 Task: Create a due date automation trigger when advanced on, on the monday of the week a card is due add dates starting in more than 1 working days at 11:00 AM.
Action: Mouse moved to (812, 232)
Screenshot: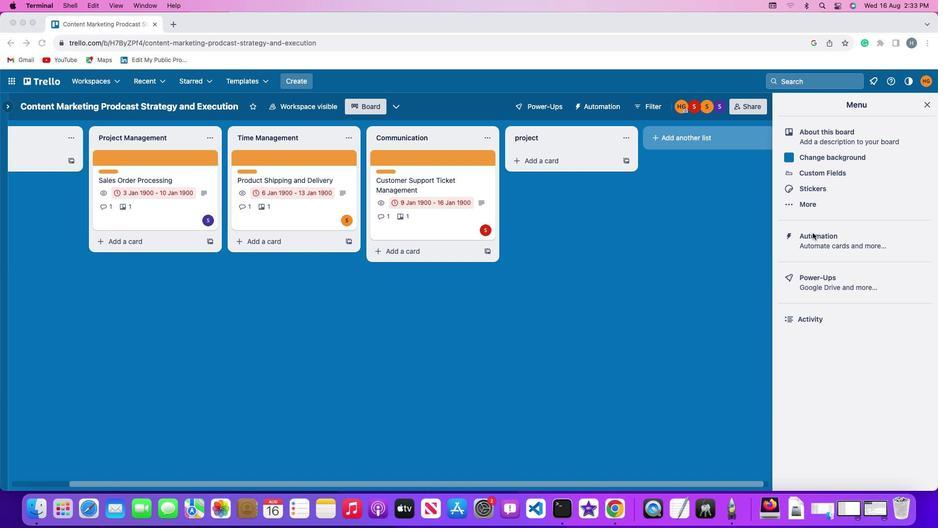 
Action: Mouse pressed left at (812, 232)
Screenshot: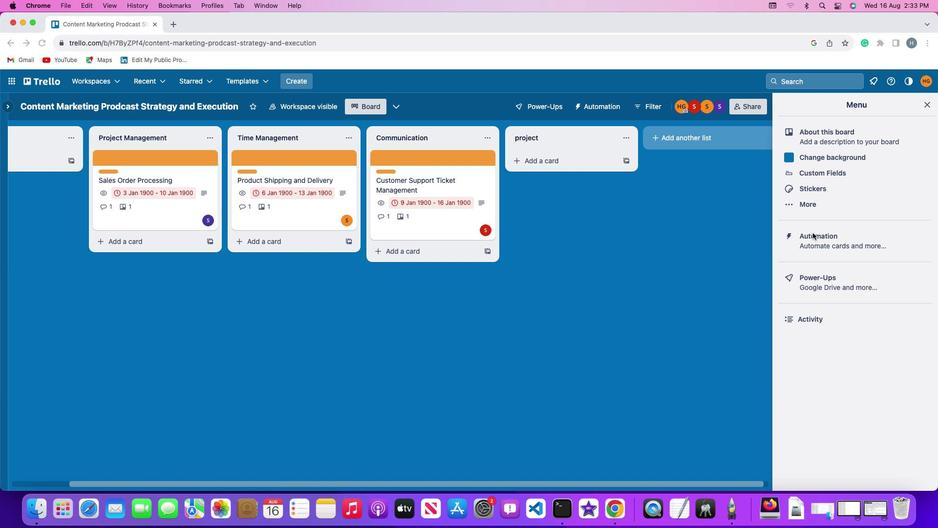 
Action: Mouse pressed left at (812, 232)
Screenshot: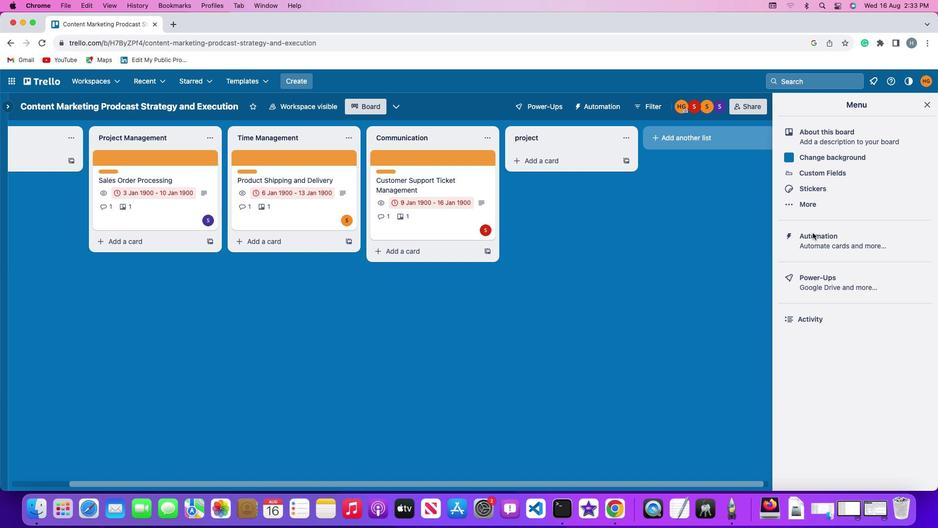 
Action: Mouse moved to (68, 229)
Screenshot: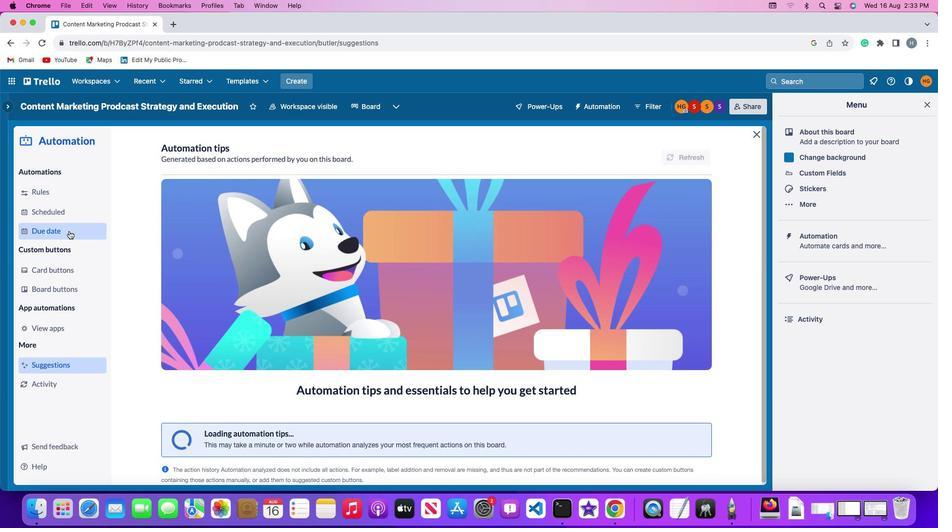 
Action: Mouse pressed left at (68, 229)
Screenshot: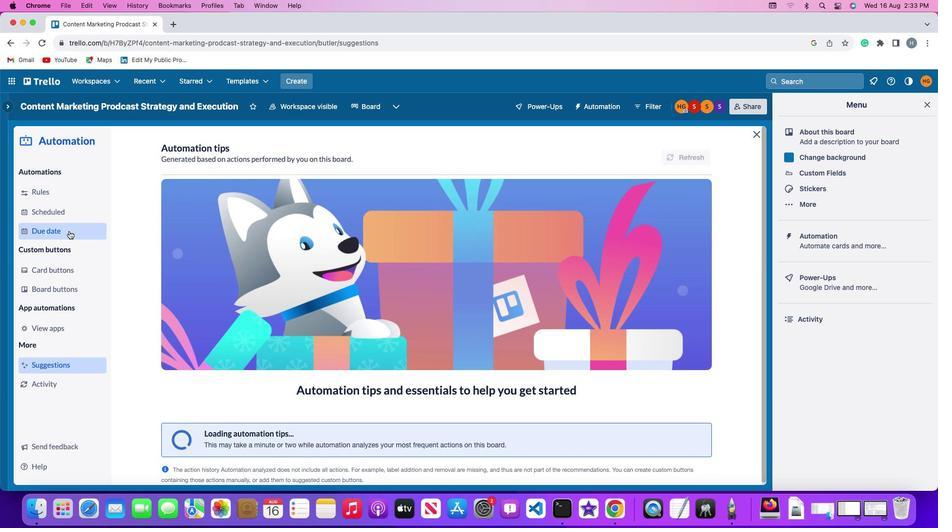
Action: Mouse moved to (648, 149)
Screenshot: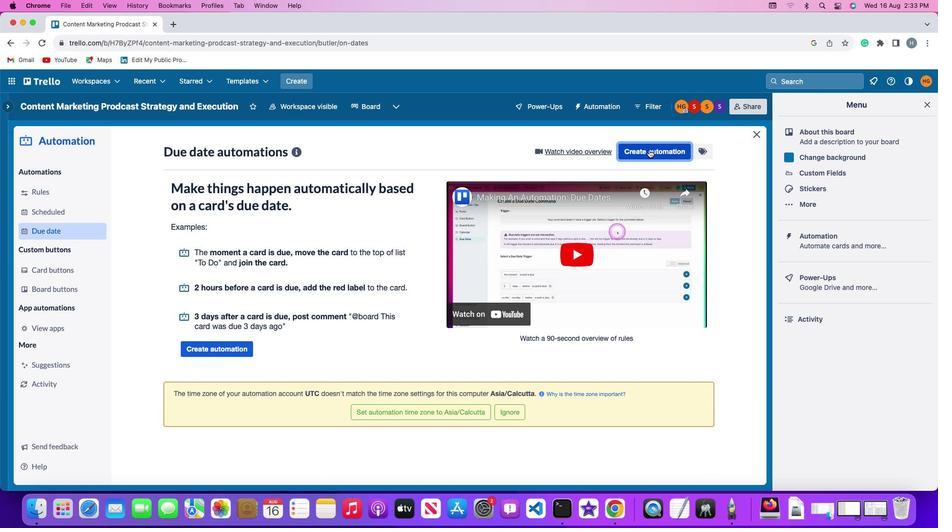 
Action: Mouse pressed left at (648, 149)
Screenshot: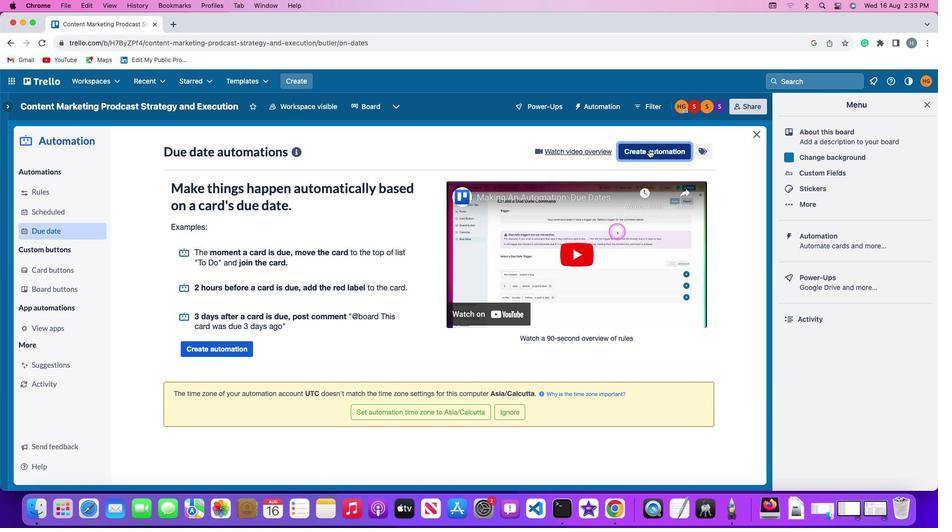 
Action: Mouse moved to (191, 244)
Screenshot: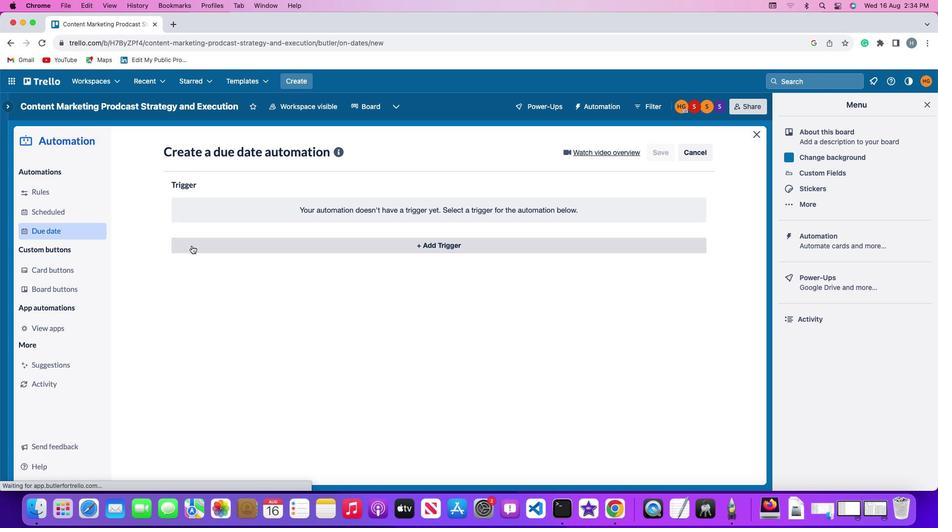 
Action: Mouse pressed left at (191, 244)
Screenshot: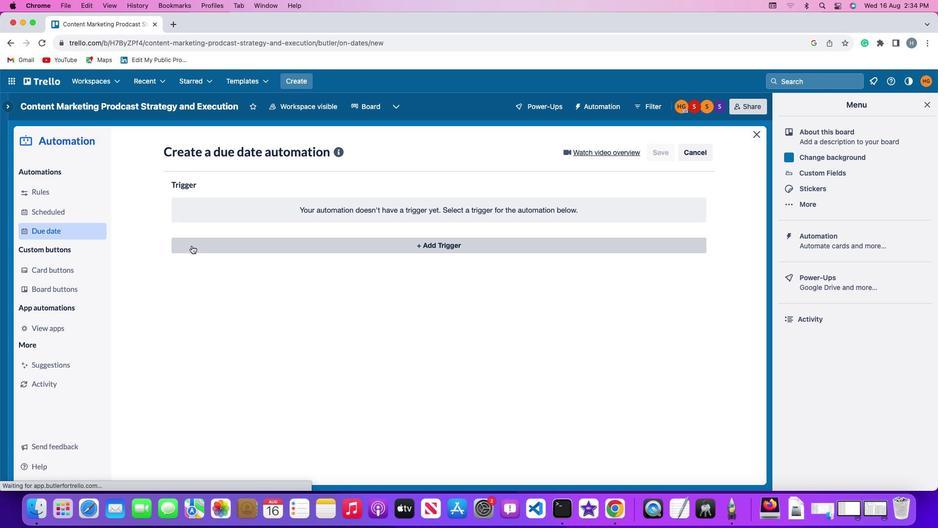 
Action: Mouse moved to (208, 428)
Screenshot: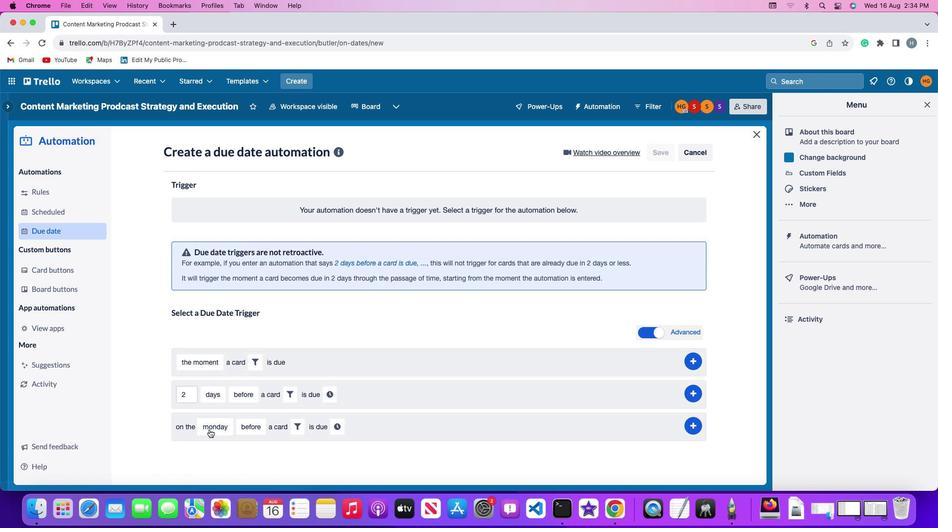 
Action: Mouse pressed left at (208, 428)
Screenshot: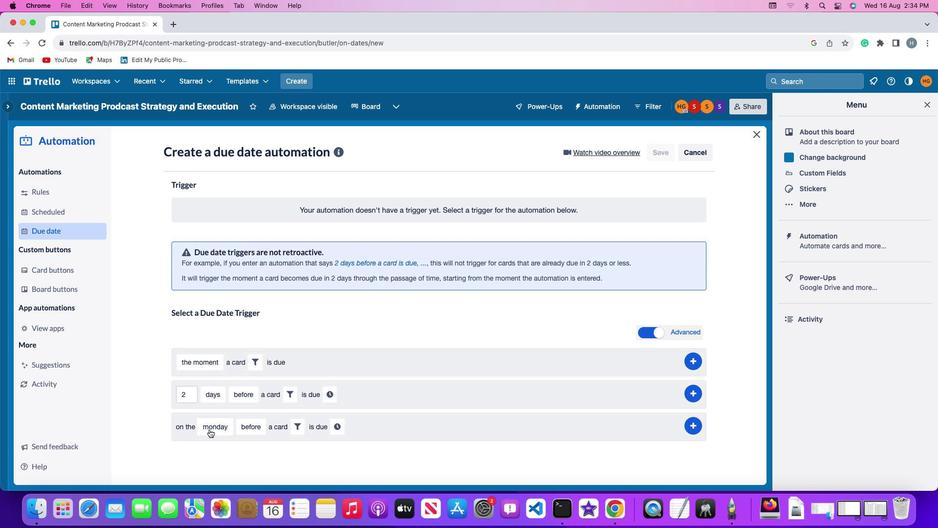 
Action: Mouse moved to (218, 291)
Screenshot: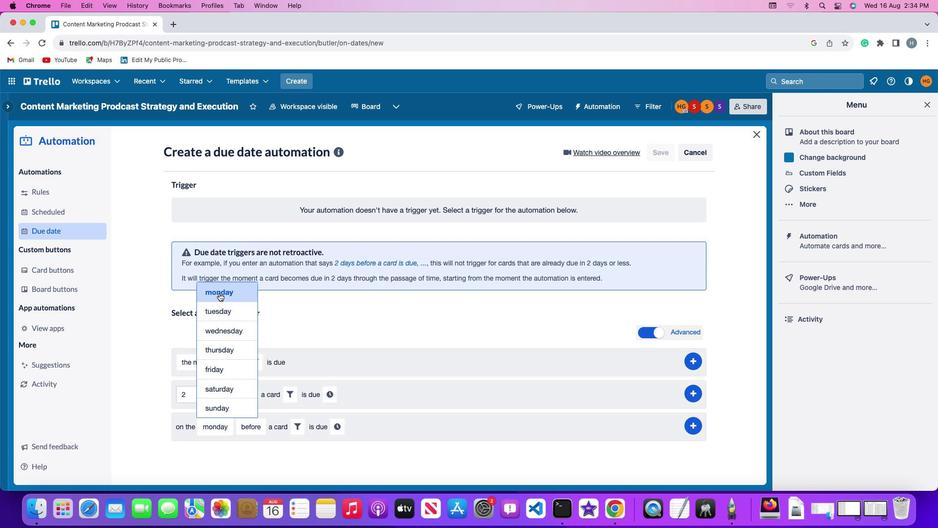 
Action: Mouse pressed left at (218, 291)
Screenshot: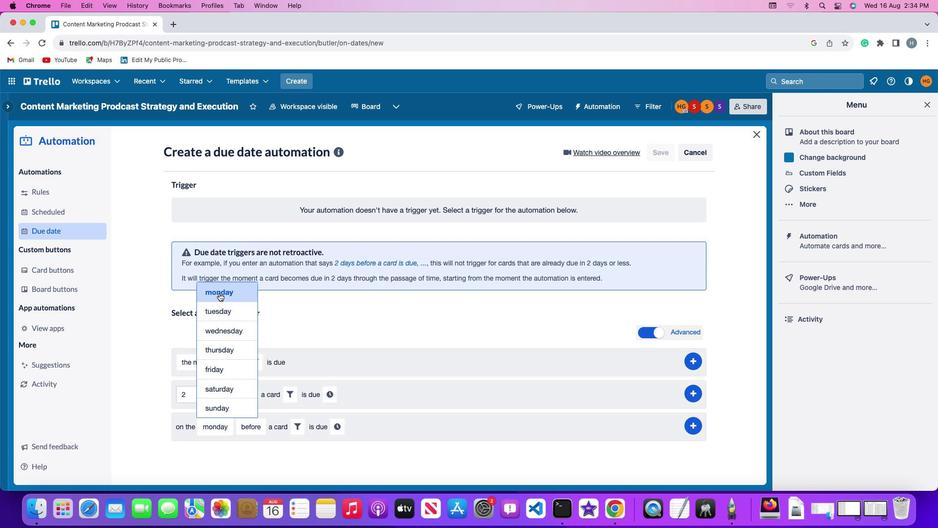 
Action: Mouse moved to (252, 427)
Screenshot: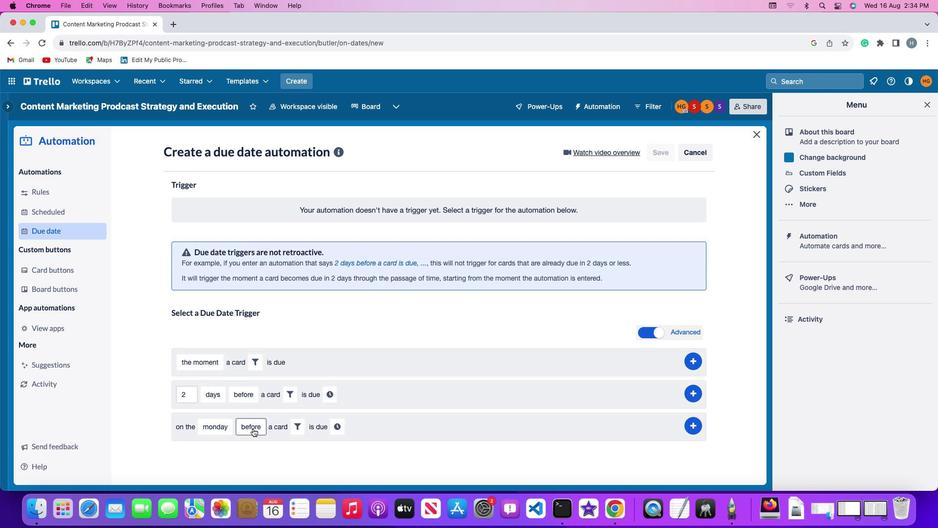 
Action: Mouse pressed left at (252, 427)
Screenshot: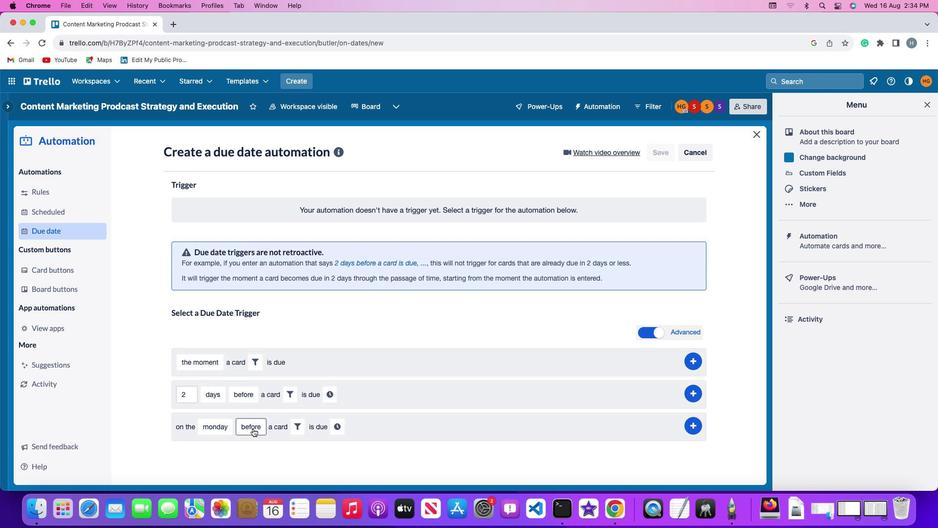 
Action: Mouse moved to (259, 388)
Screenshot: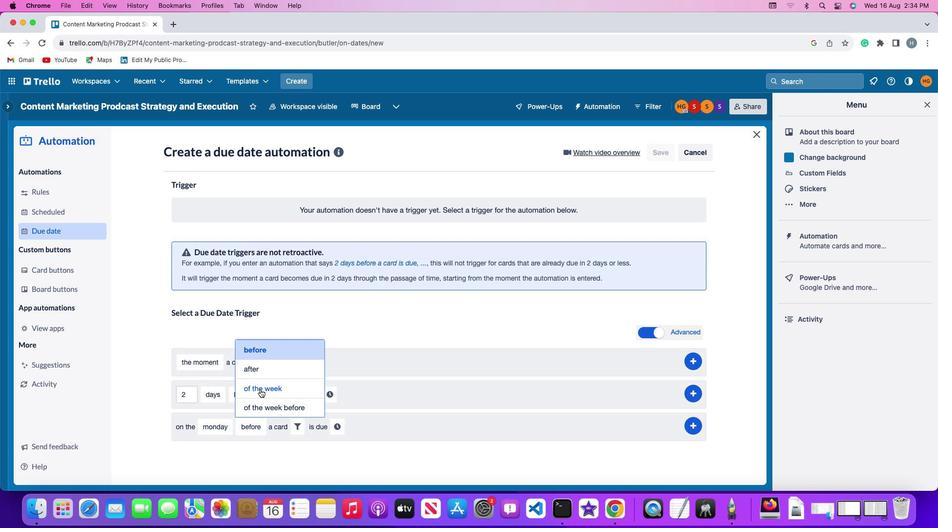 
Action: Mouse pressed left at (259, 388)
Screenshot: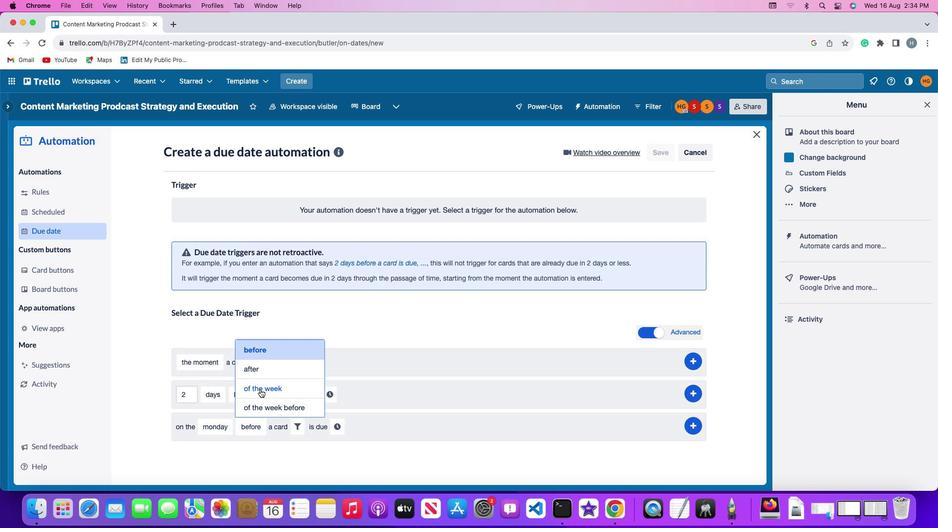 
Action: Mouse moved to (309, 423)
Screenshot: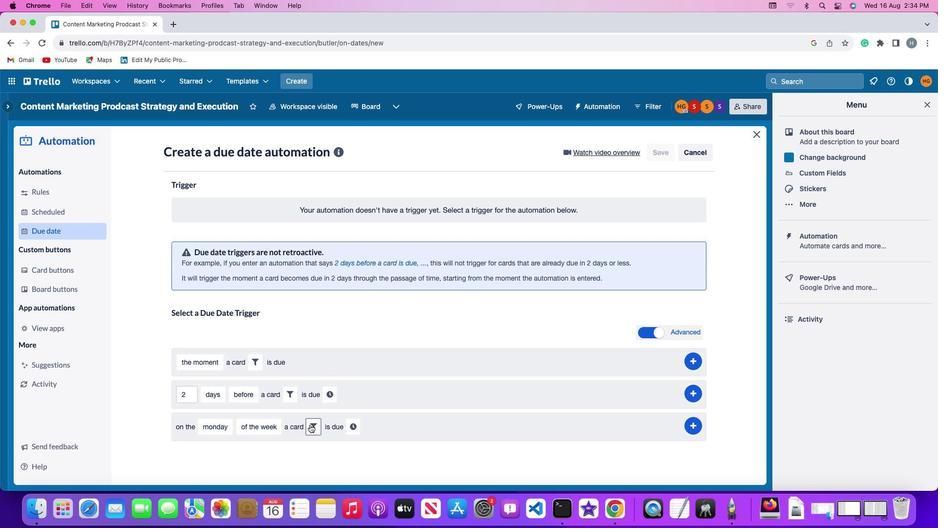 
Action: Mouse pressed left at (309, 423)
Screenshot: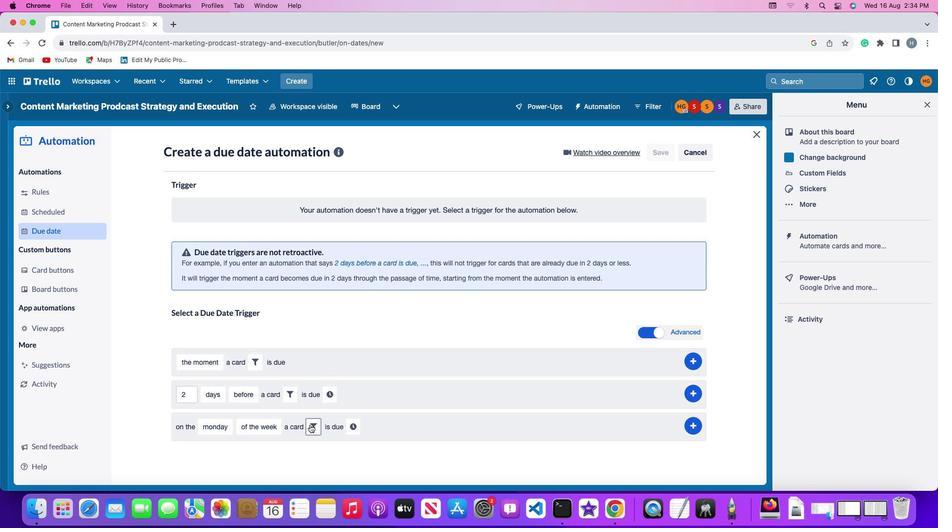 
Action: Mouse moved to (359, 461)
Screenshot: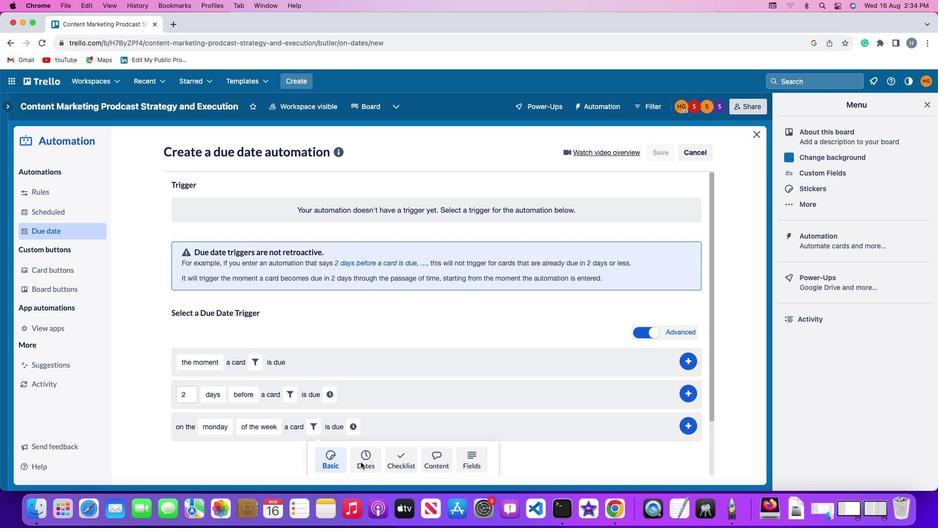 
Action: Mouse pressed left at (359, 461)
Screenshot: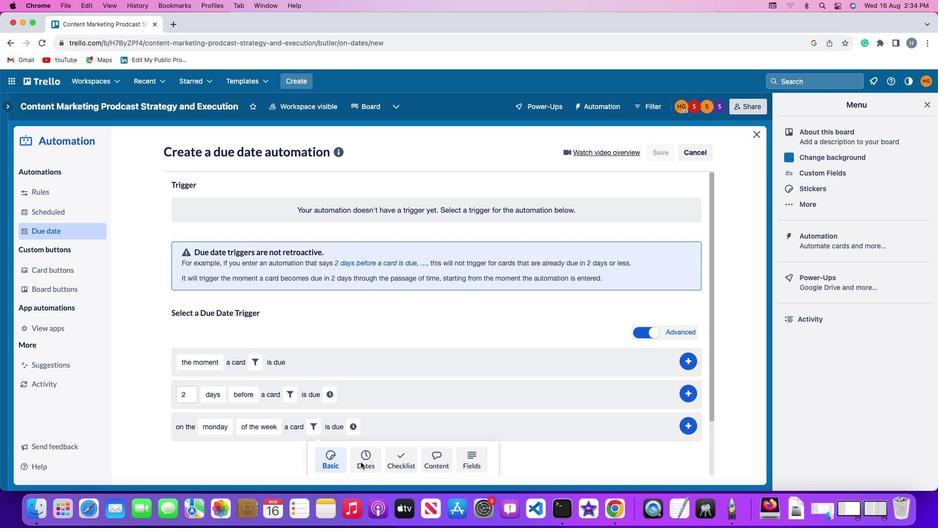 
Action: Mouse moved to (269, 452)
Screenshot: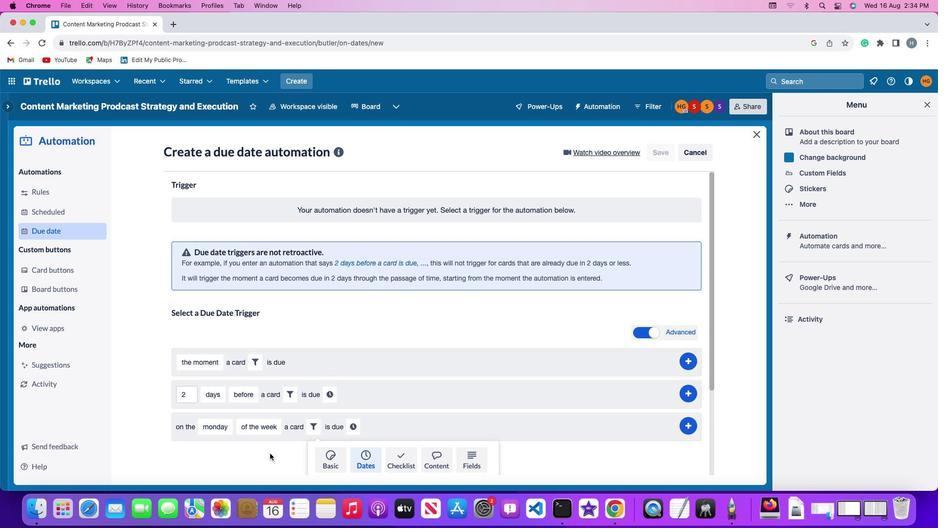 
Action: Mouse scrolled (269, 452) with delta (0, 0)
Screenshot: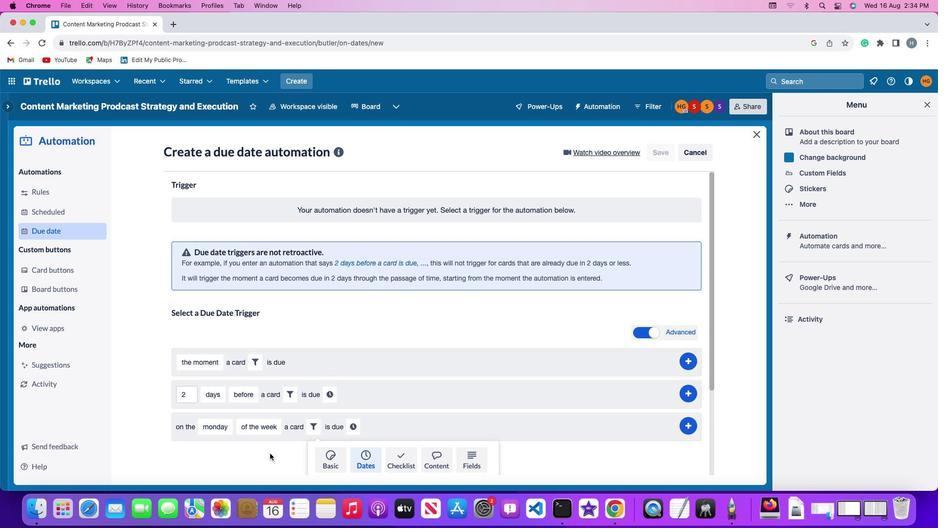 
Action: Mouse scrolled (269, 452) with delta (0, 0)
Screenshot: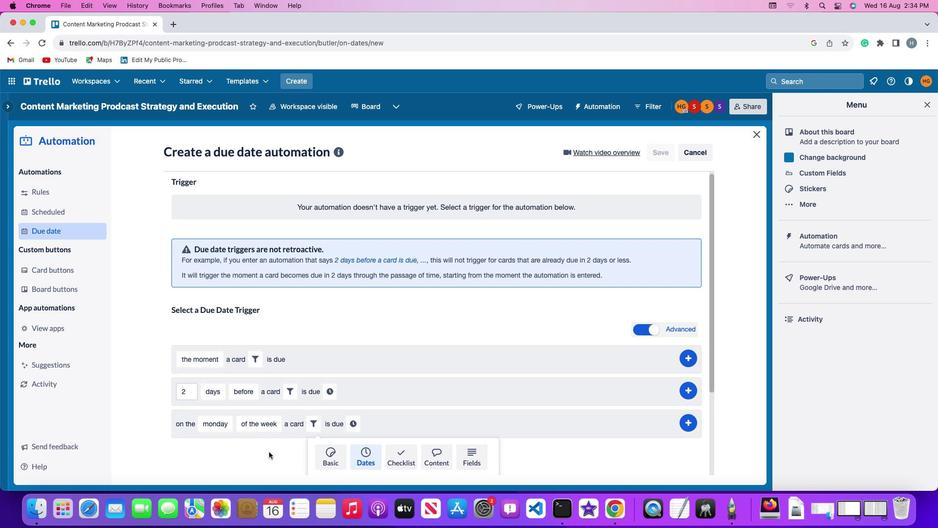 
Action: Mouse moved to (268, 452)
Screenshot: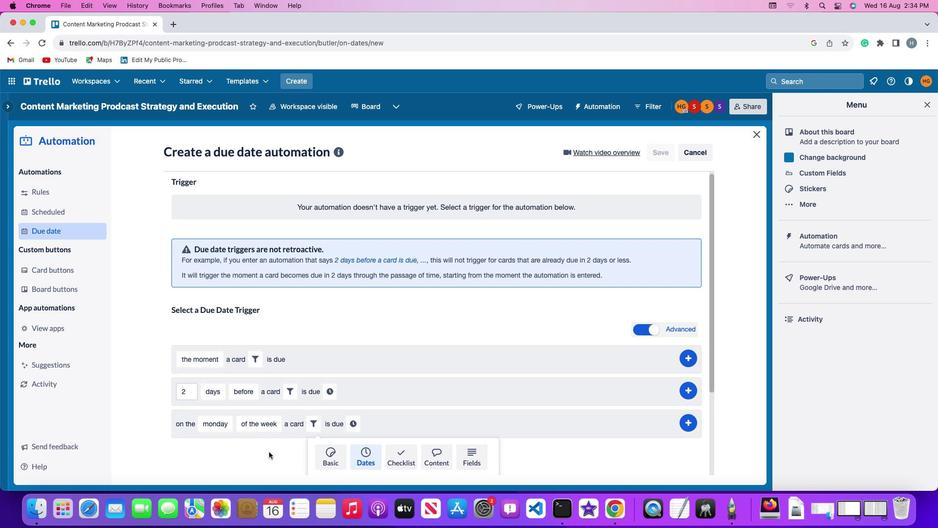 
Action: Mouse scrolled (268, 452) with delta (0, -1)
Screenshot: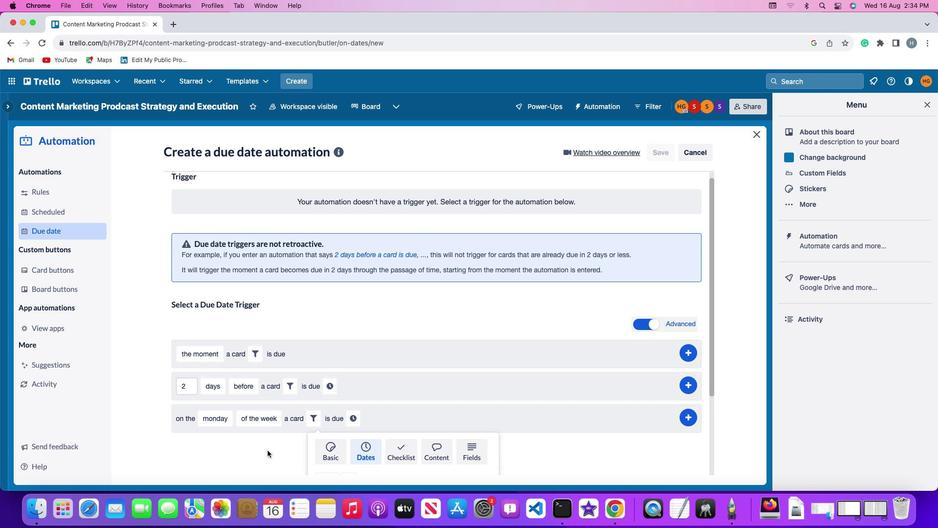 
Action: Mouse moved to (267, 451)
Screenshot: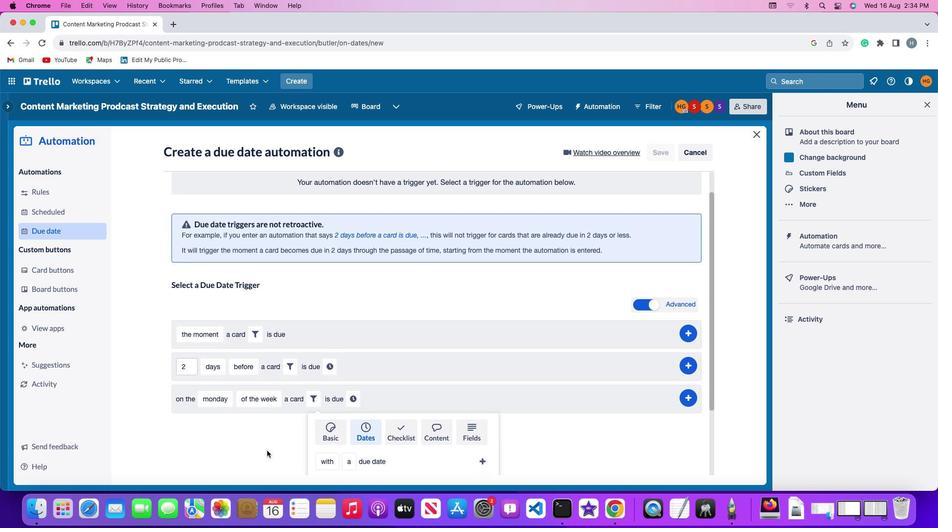 
Action: Mouse scrolled (267, 451) with delta (0, -2)
Screenshot: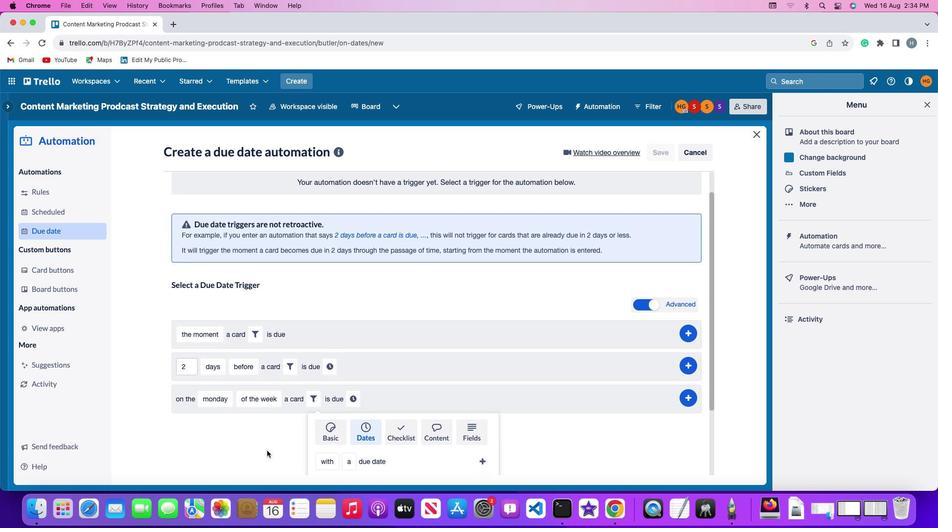 
Action: Mouse moved to (266, 450)
Screenshot: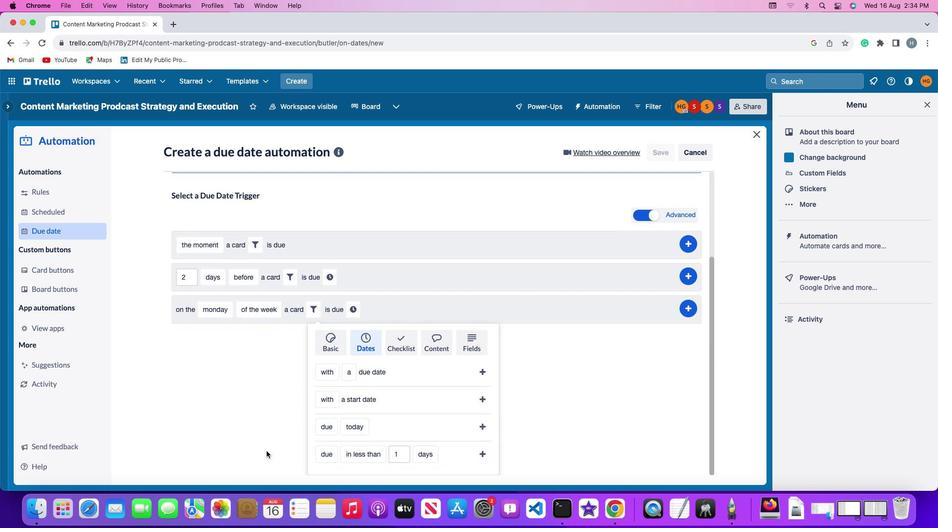 
Action: Mouse scrolled (266, 450) with delta (0, 0)
Screenshot: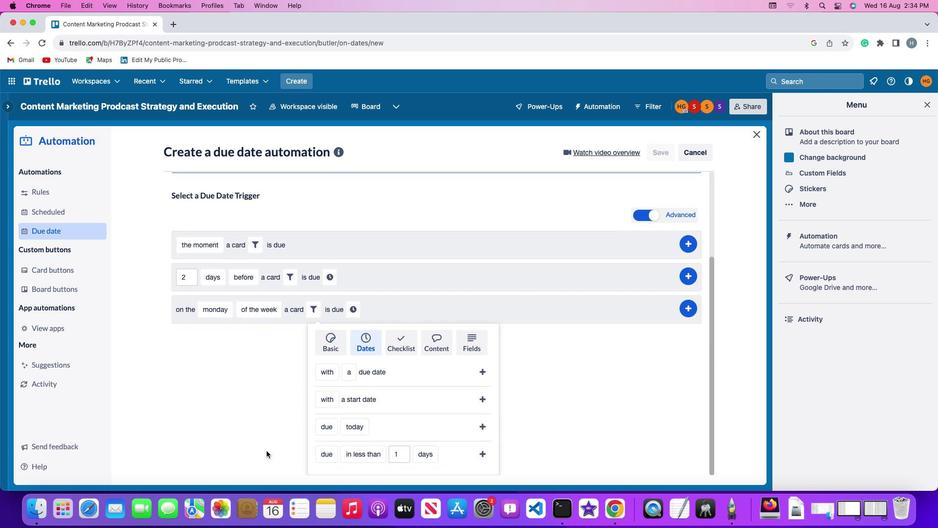 
Action: Mouse scrolled (266, 450) with delta (0, 0)
Screenshot: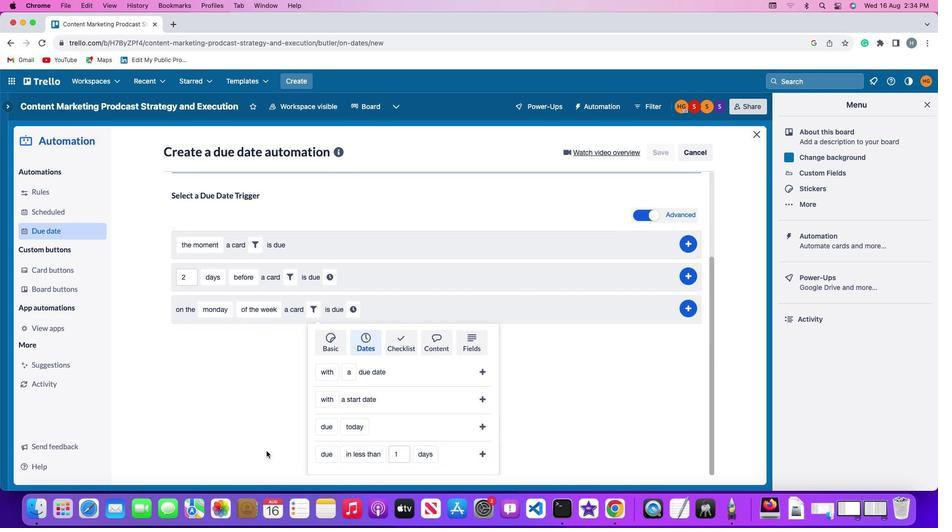 
Action: Mouse scrolled (266, 450) with delta (0, -2)
Screenshot: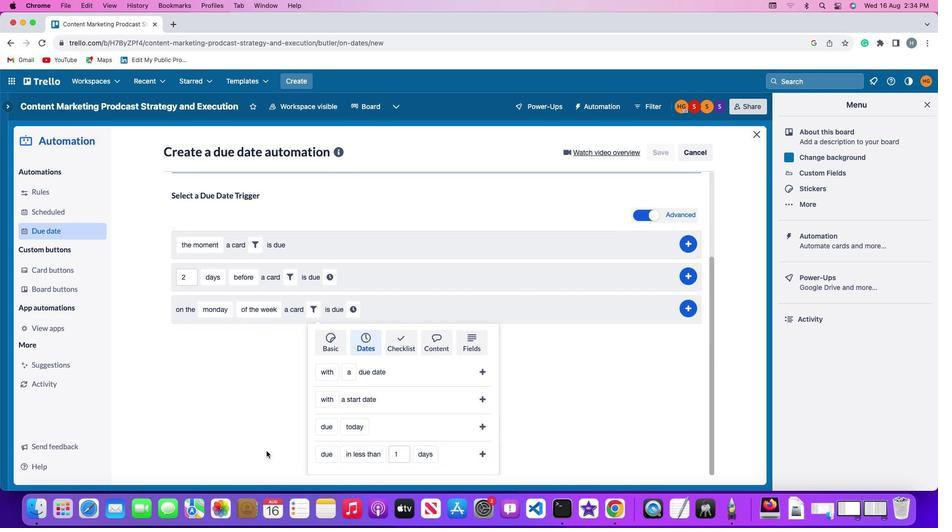 
Action: Mouse scrolled (266, 450) with delta (0, -2)
Screenshot: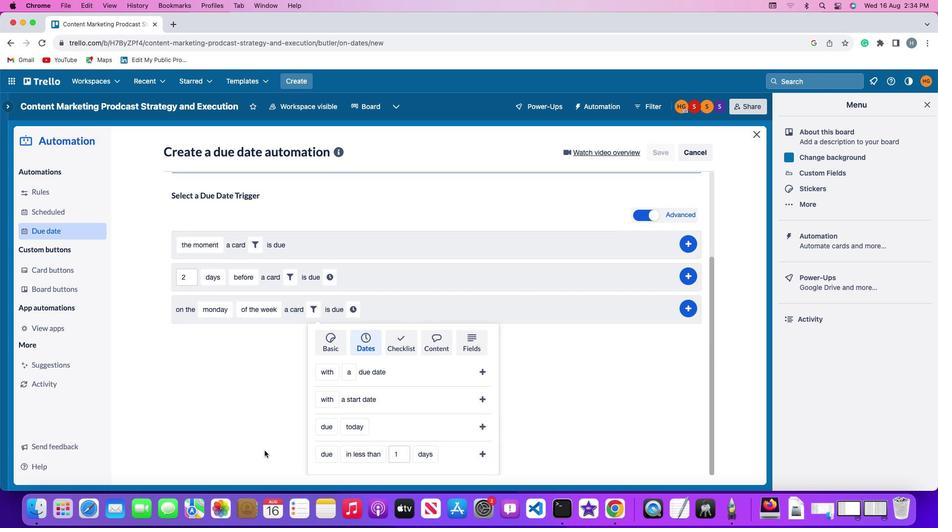 
Action: Mouse scrolled (266, 450) with delta (0, -3)
Screenshot: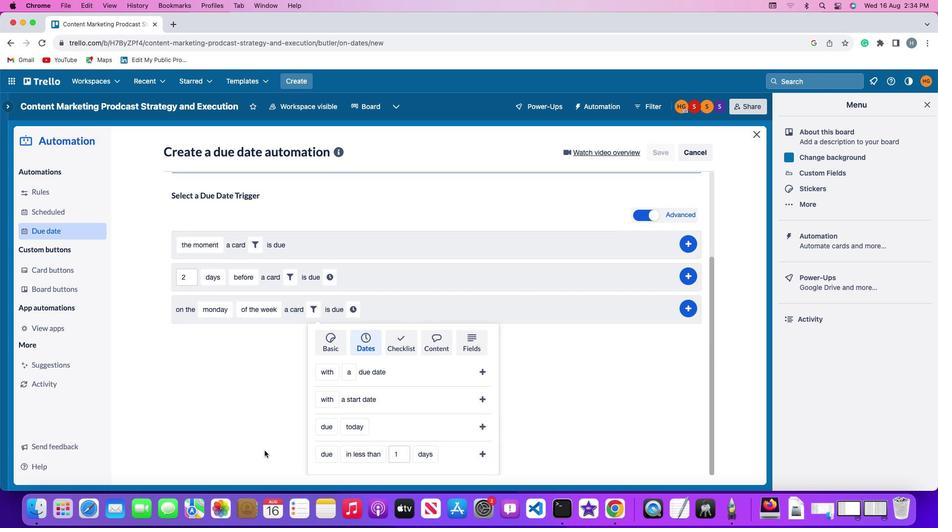 
Action: Mouse moved to (265, 449)
Screenshot: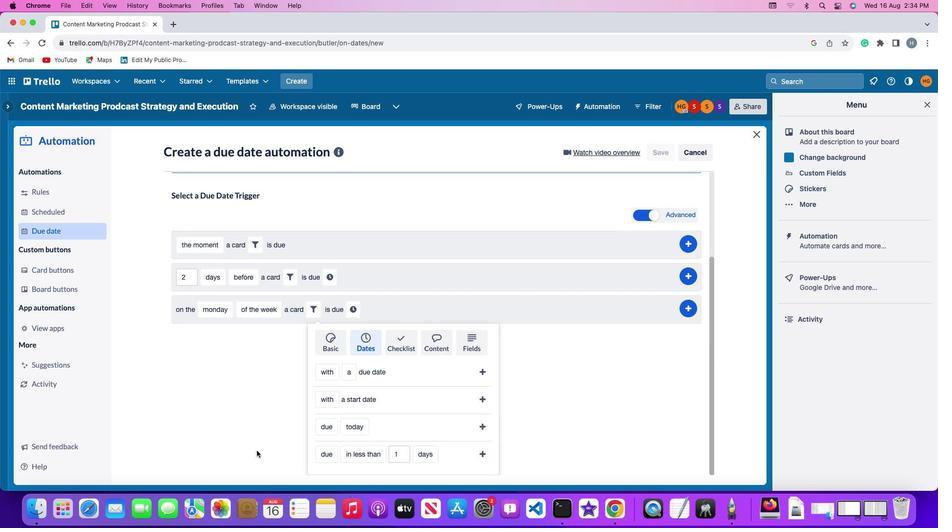 
Action: Mouse scrolled (265, 449) with delta (0, -3)
Screenshot: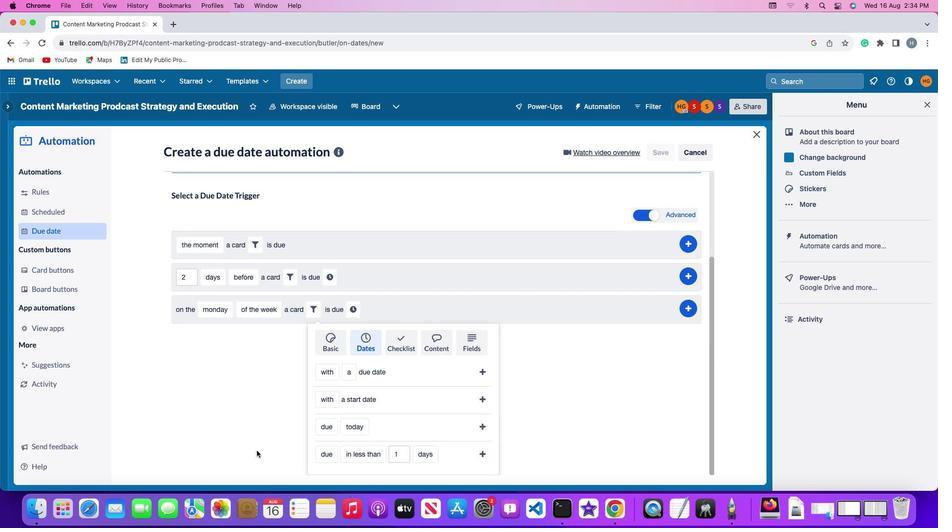 
Action: Mouse moved to (321, 456)
Screenshot: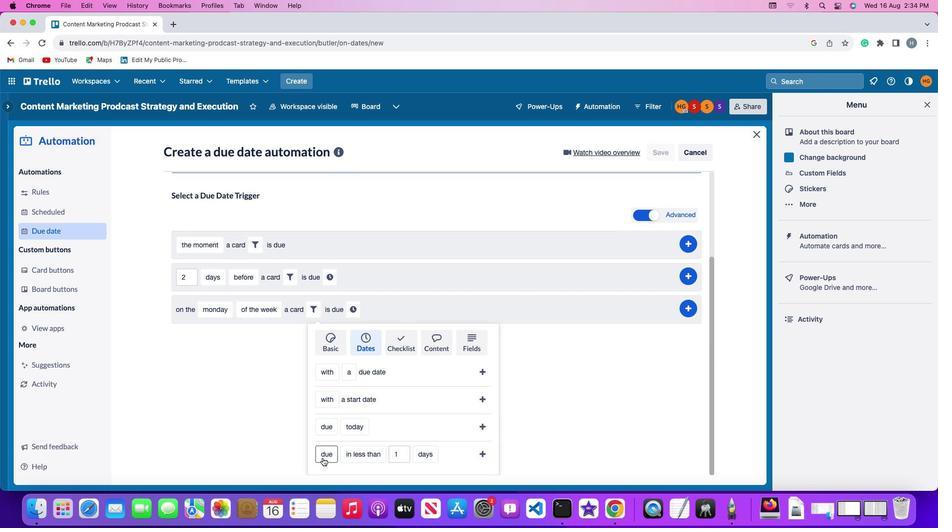 
Action: Mouse pressed left at (321, 456)
Screenshot: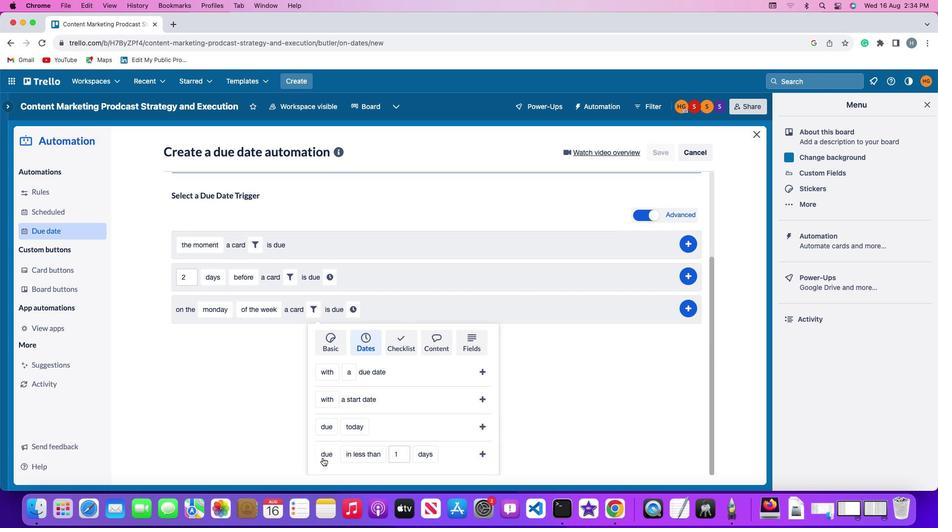 
Action: Mouse moved to (320, 437)
Screenshot: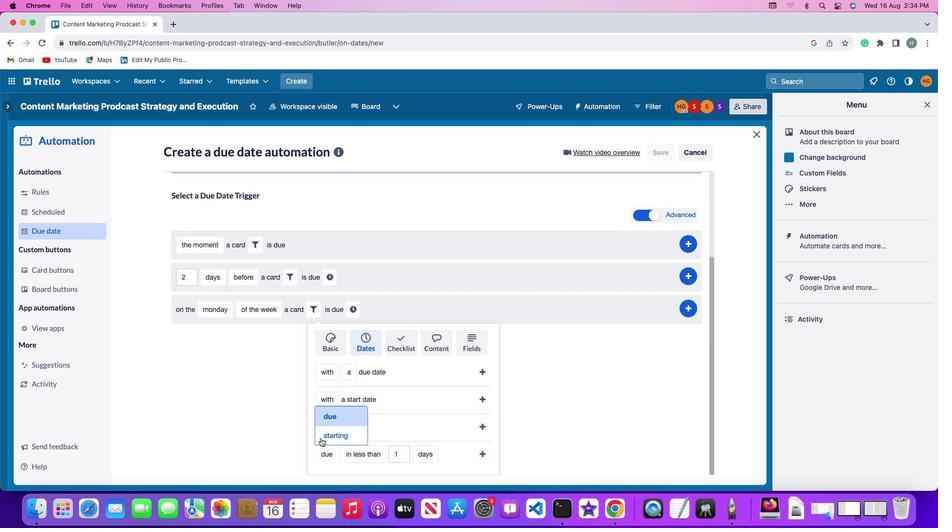 
Action: Mouse pressed left at (320, 437)
Screenshot: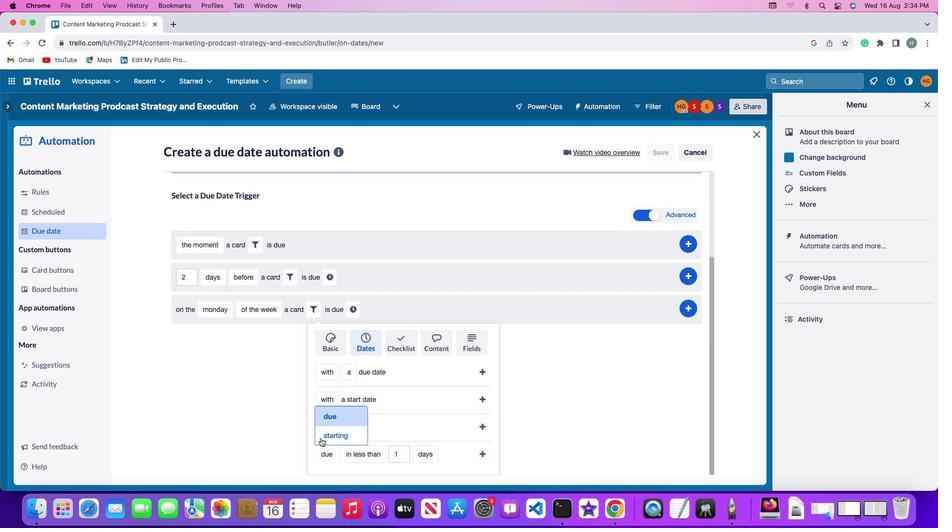 
Action: Mouse moved to (363, 452)
Screenshot: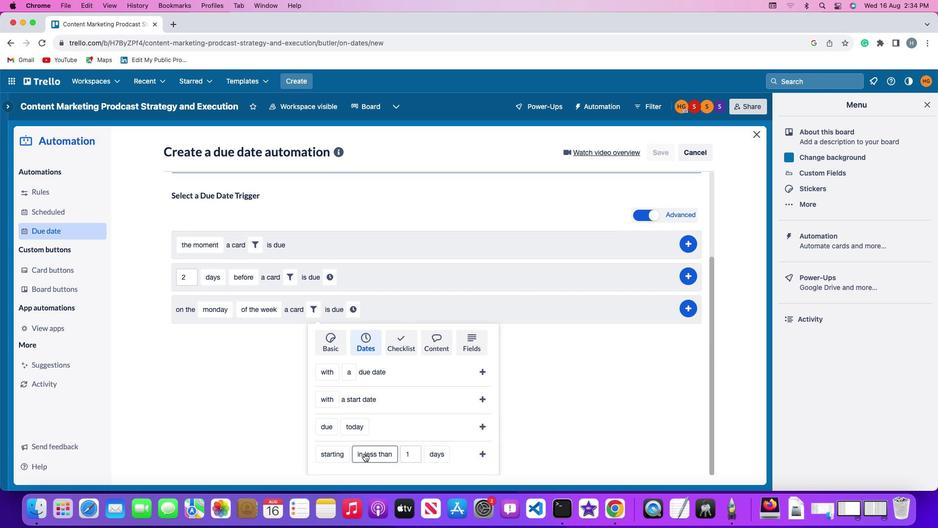 
Action: Mouse pressed left at (363, 452)
Screenshot: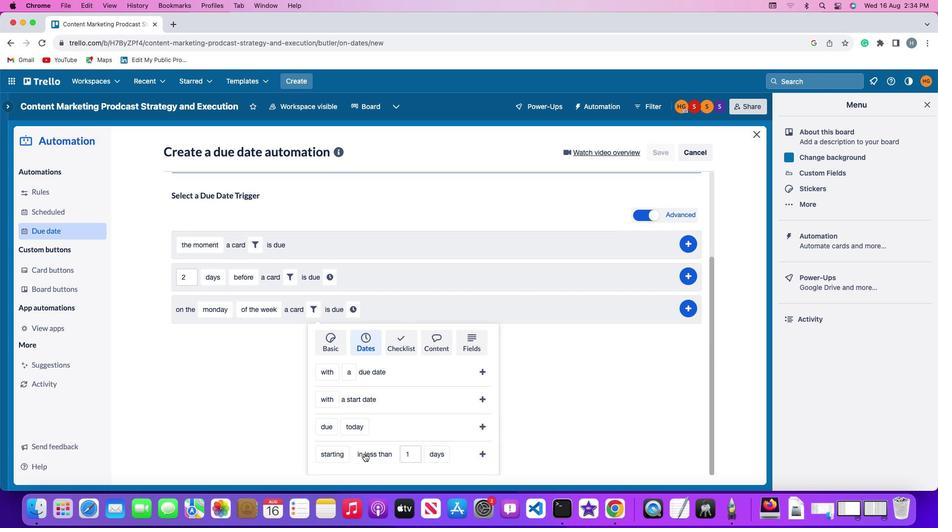 
Action: Mouse moved to (371, 392)
Screenshot: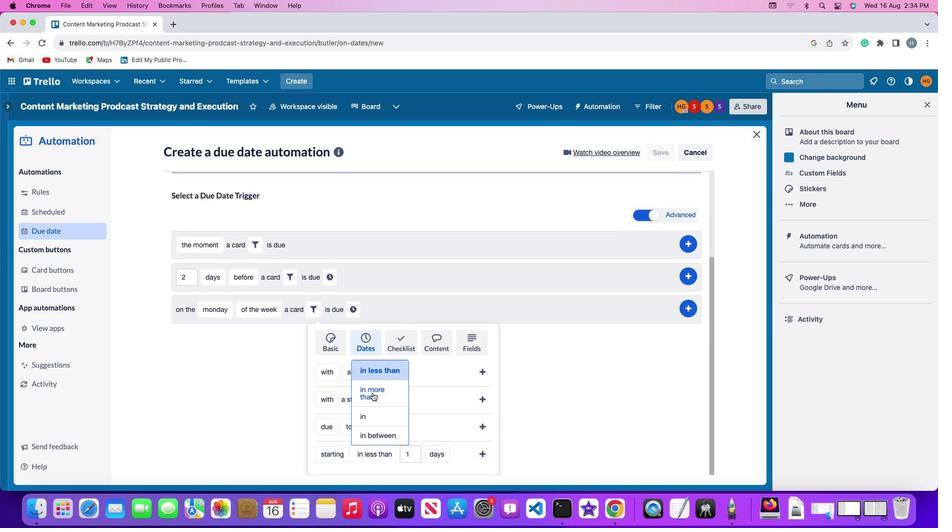 
Action: Mouse pressed left at (371, 392)
Screenshot: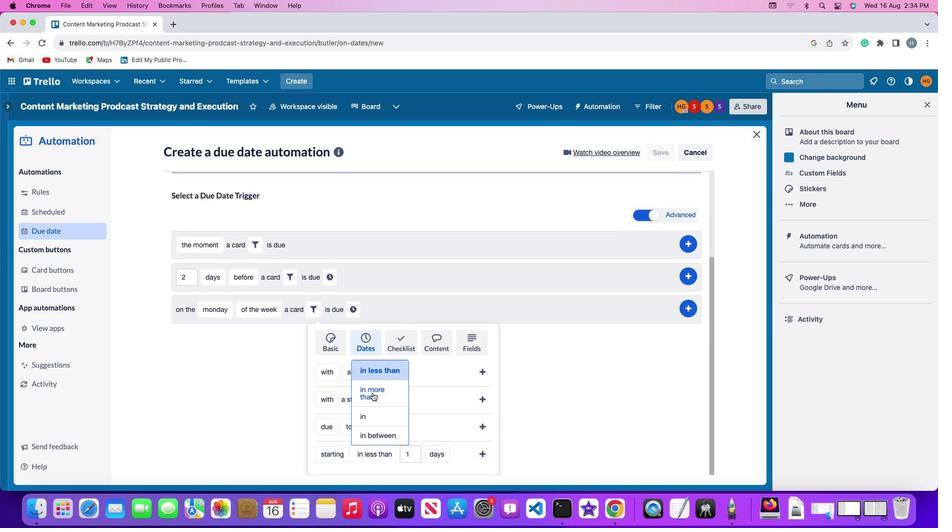 
Action: Mouse moved to (420, 456)
Screenshot: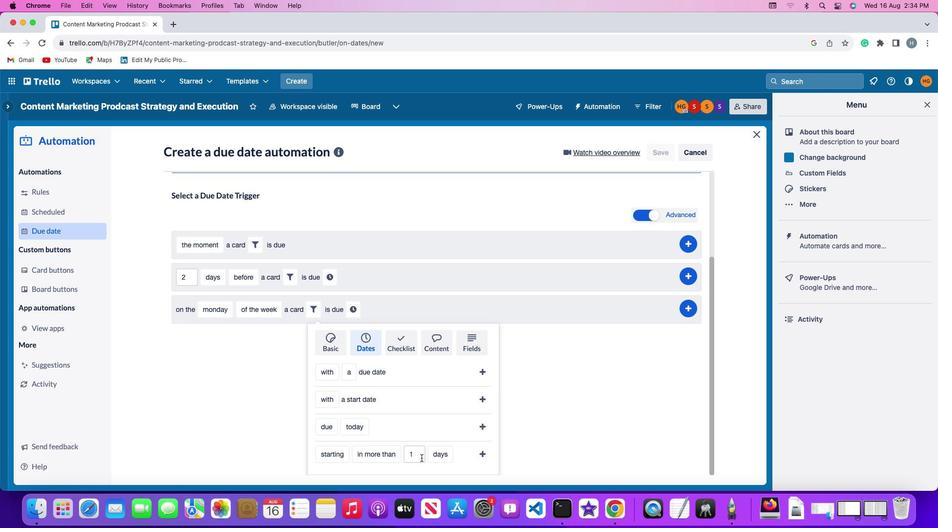 
Action: Mouse pressed left at (420, 456)
Screenshot: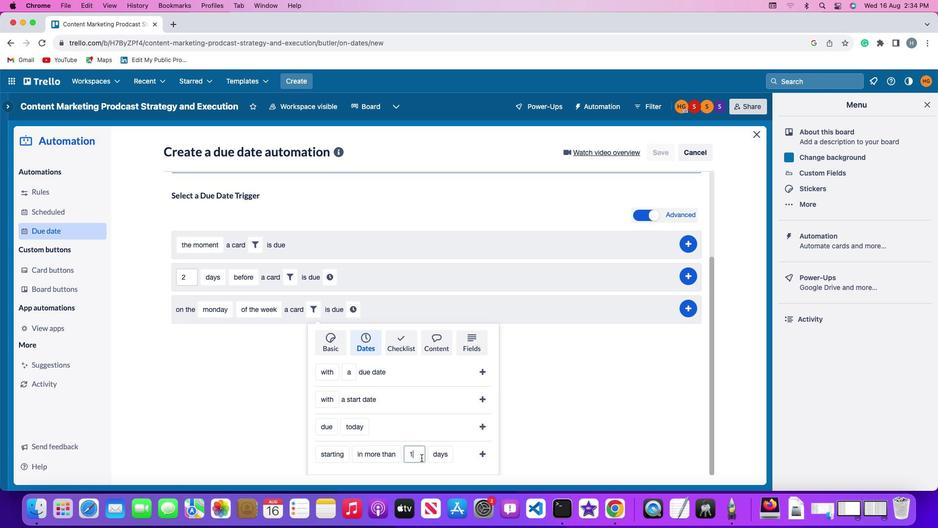
Action: Mouse moved to (421, 455)
Screenshot: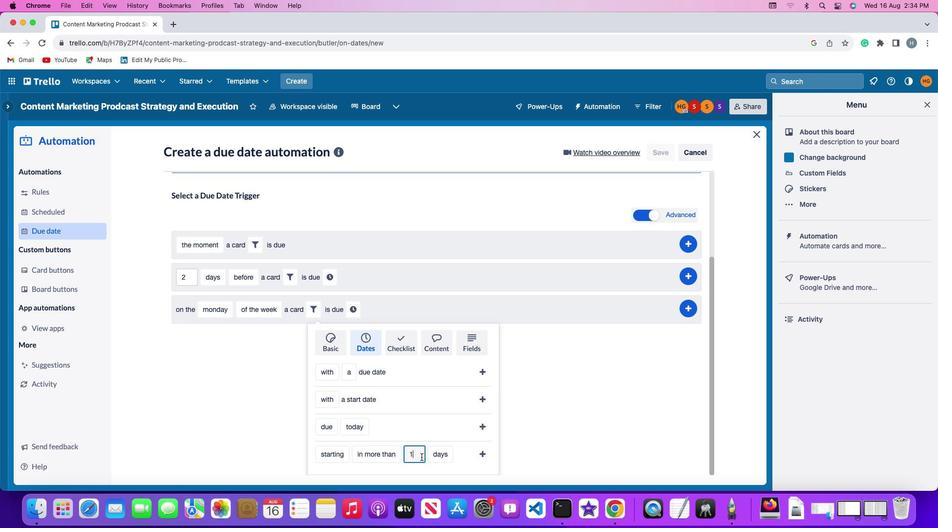 
Action: Key pressed Key.backspace'1'
Screenshot: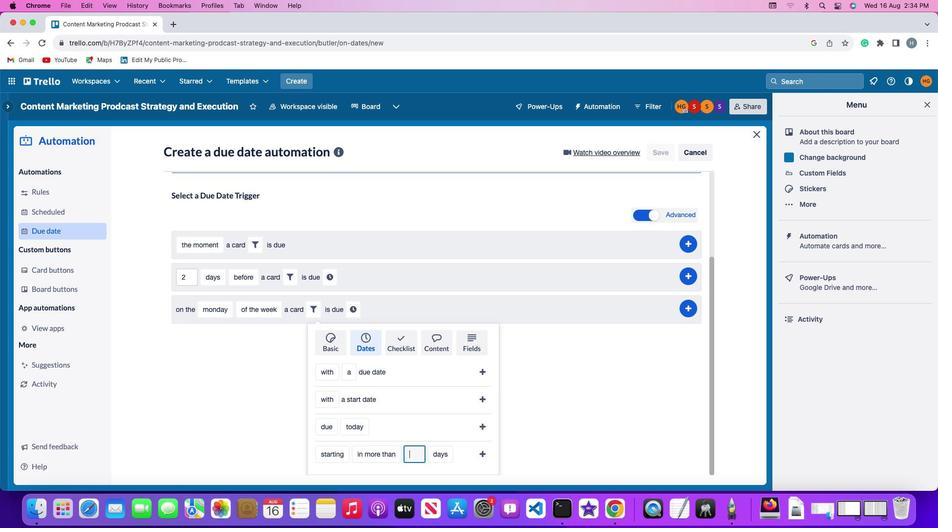 
Action: Mouse moved to (454, 455)
Screenshot: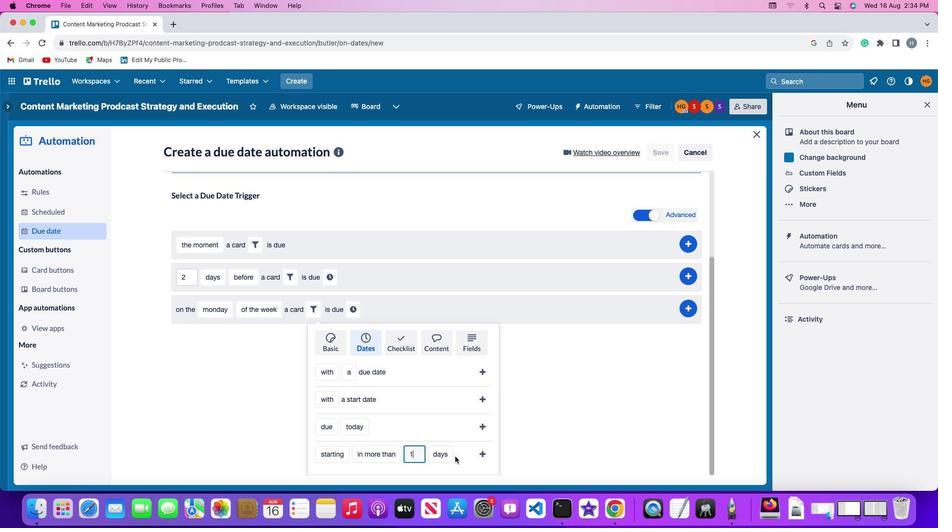 
Action: Mouse pressed left at (454, 455)
Screenshot: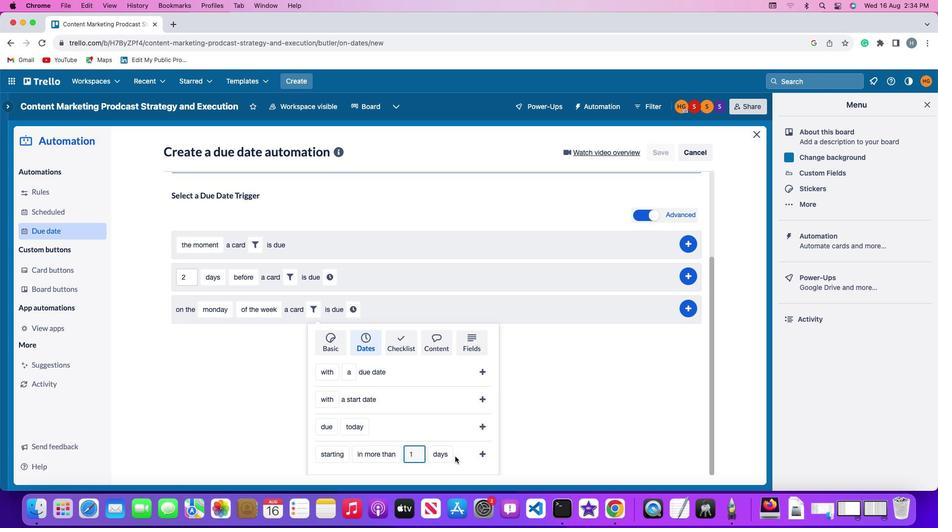 
Action: Mouse moved to (435, 448)
Screenshot: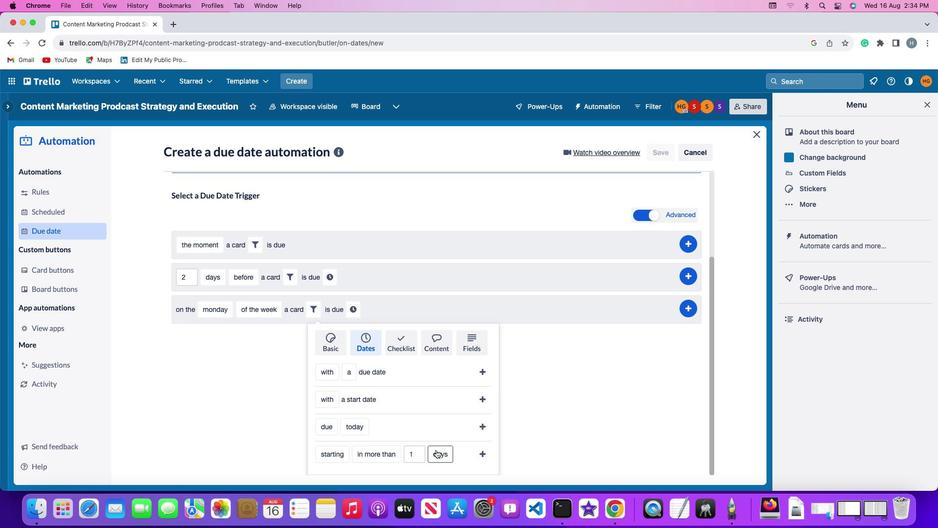 
Action: Mouse pressed left at (435, 448)
Screenshot: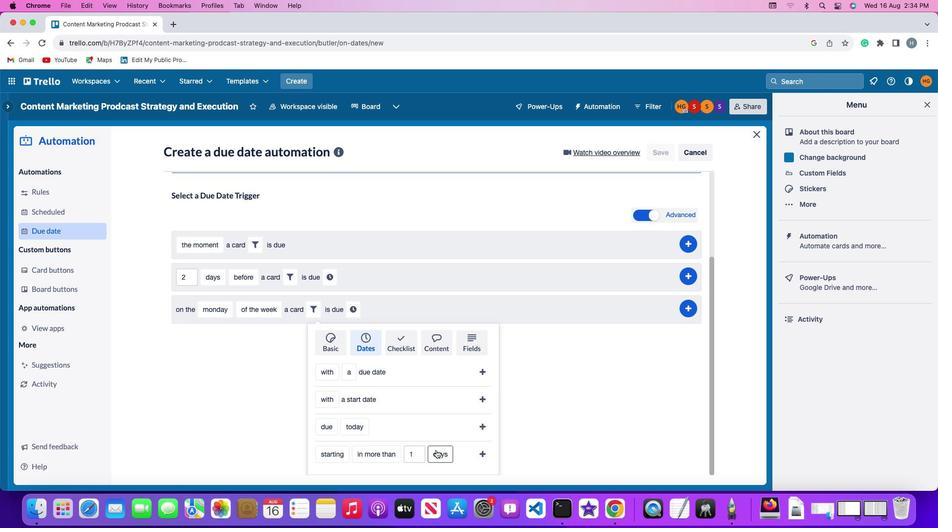 
Action: Mouse moved to (444, 434)
Screenshot: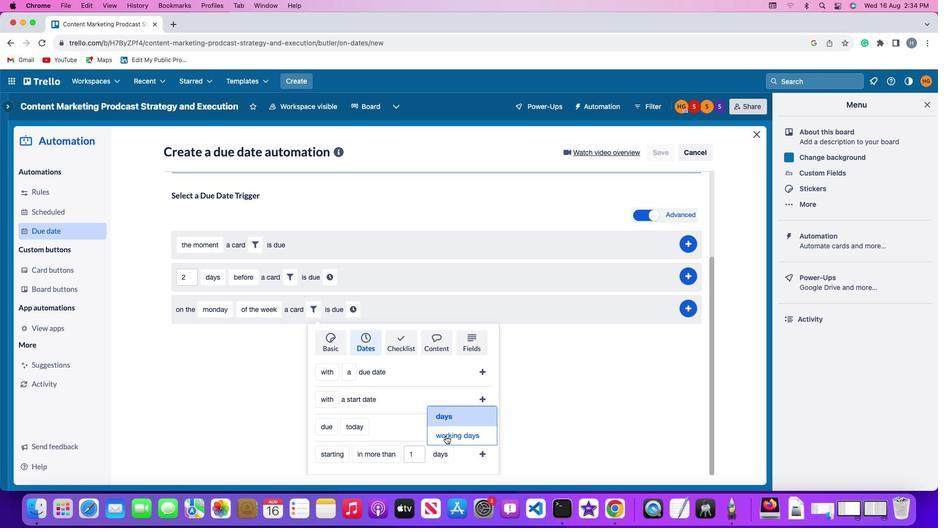 
Action: Mouse pressed left at (444, 434)
Screenshot: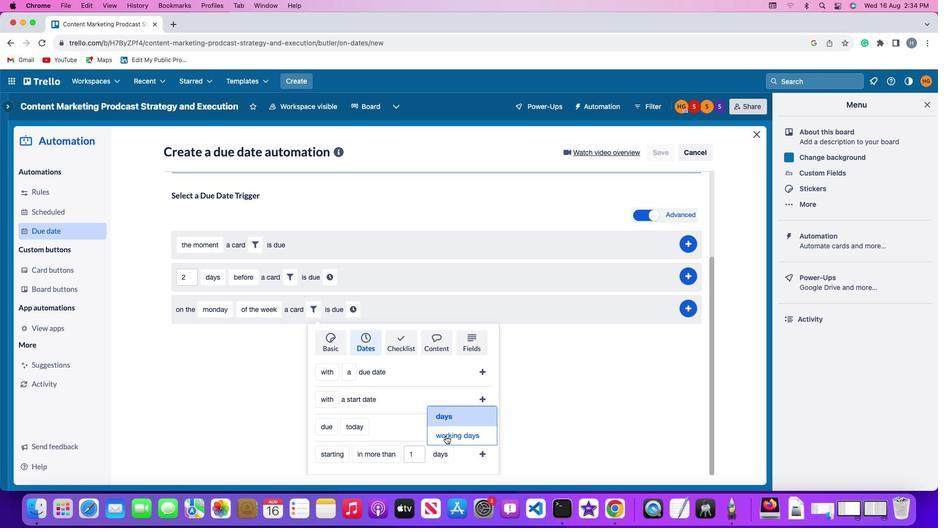 
Action: Mouse moved to (494, 452)
Screenshot: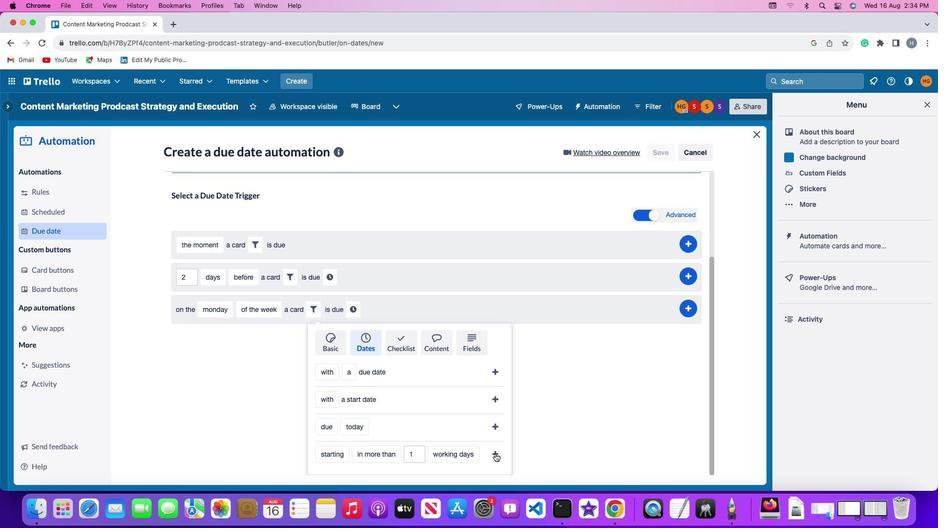 
Action: Mouse pressed left at (494, 452)
Screenshot: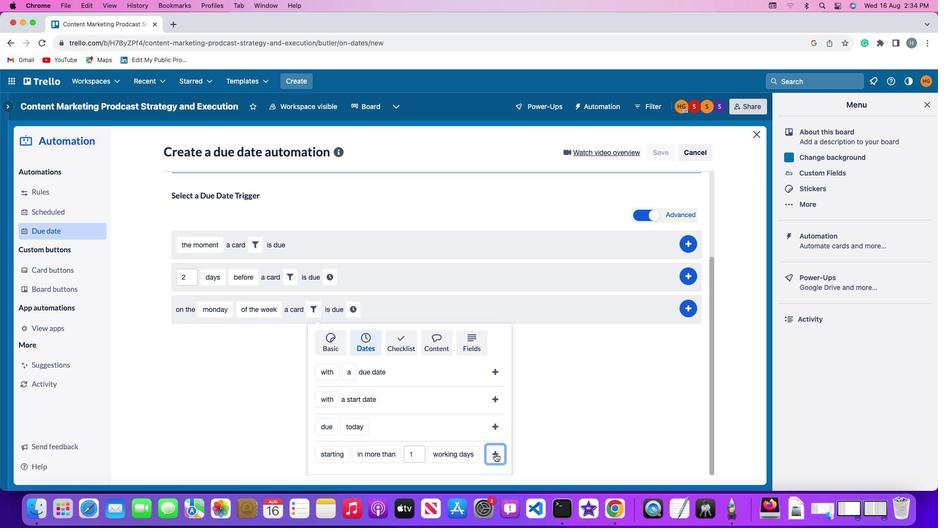 
Action: Mouse moved to (485, 419)
Screenshot: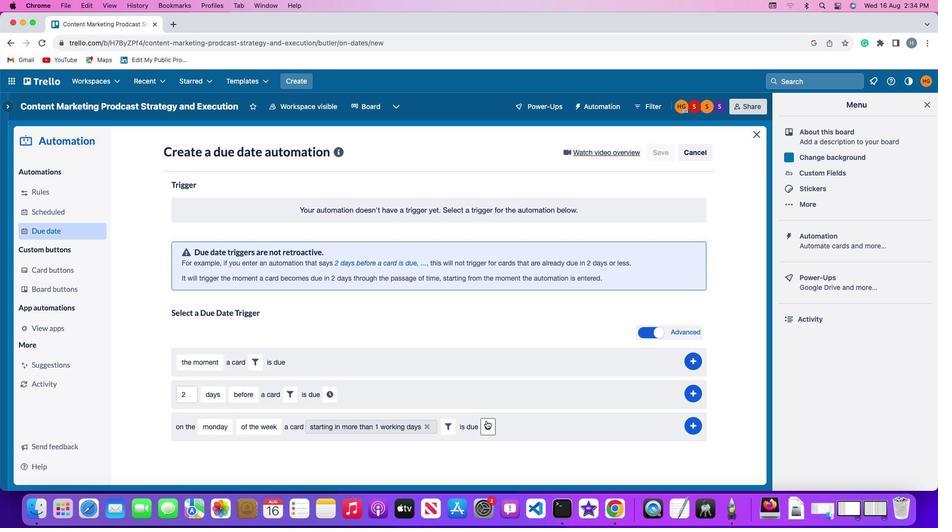 
Action: Mouse pressed left at (485, 419)
Screenshot: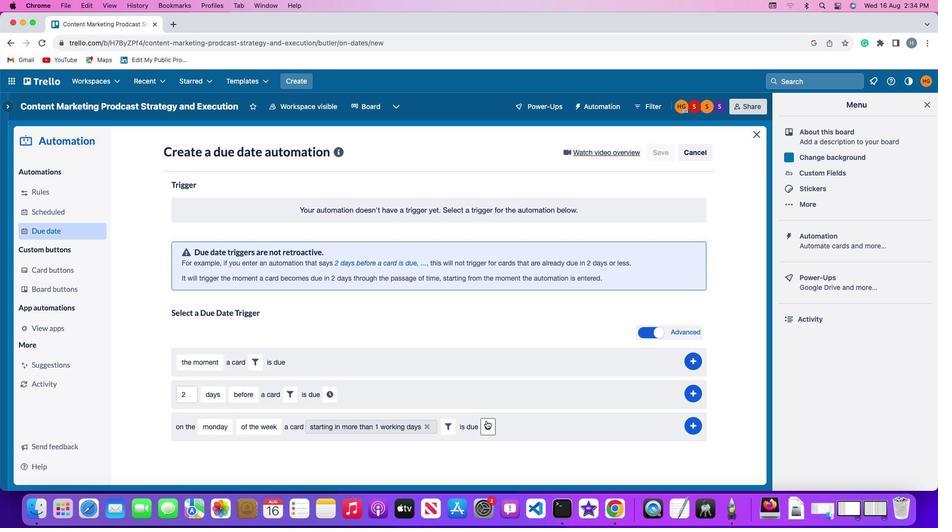 
Action: Mouse moved to (506, 429)
Screenshot: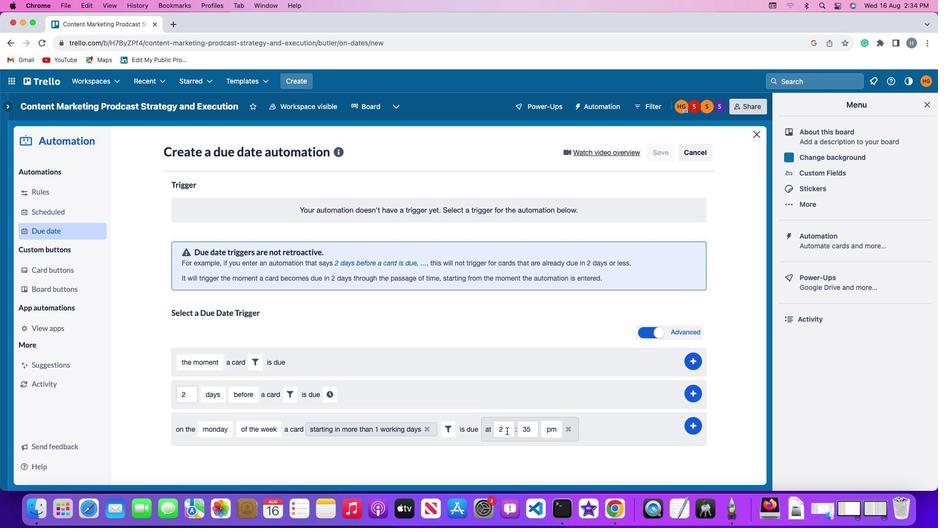 
Action: Mouse pressed left at (506, 429)
Screenshot: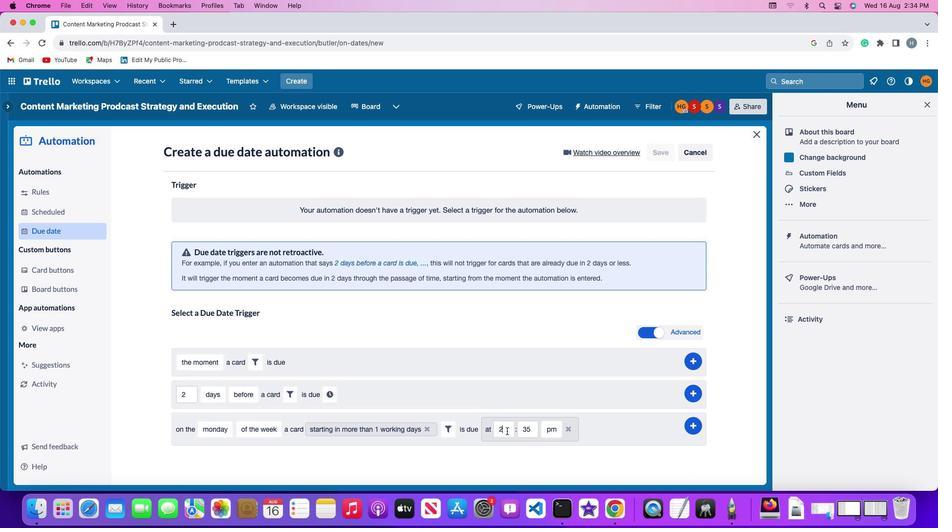 
Action: Mouse moved to (506, 429)
Screenshot: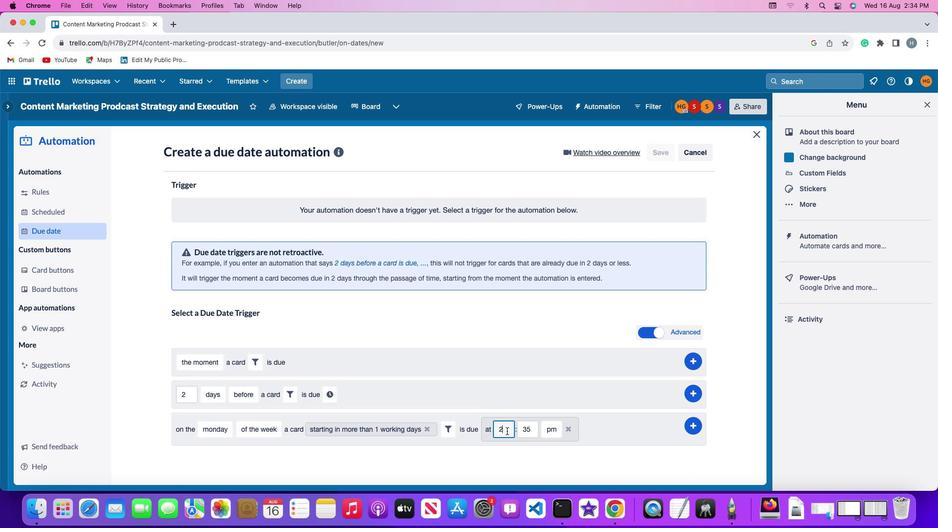 
Action: Key pressed Key.backspace'1''1'
Screenshot: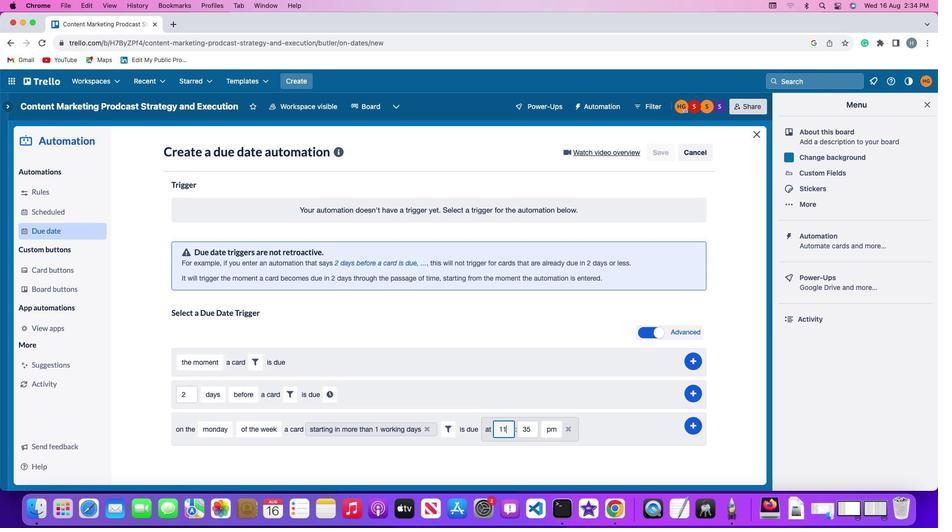 
Action: Mouse moved to (530, 426)
Screenshot: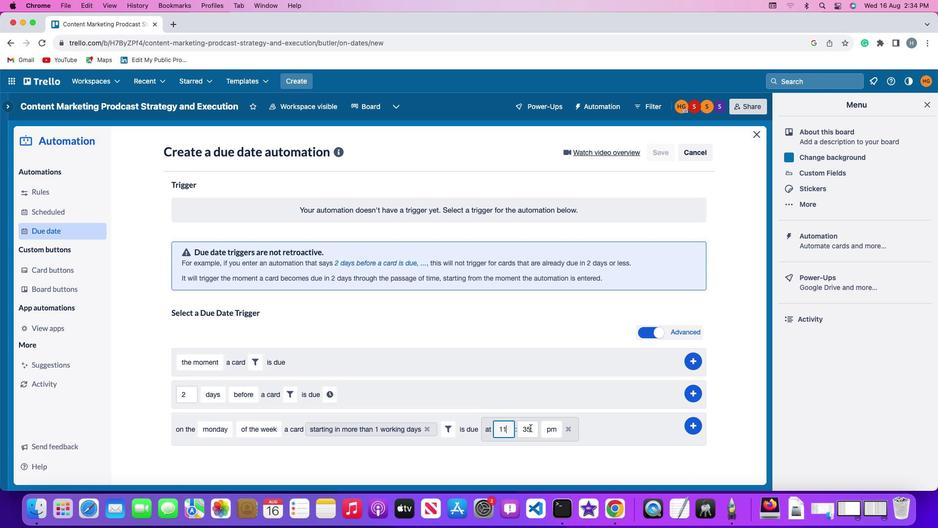 
Action: Mouse pressed left at (530, 426)
Screenshot: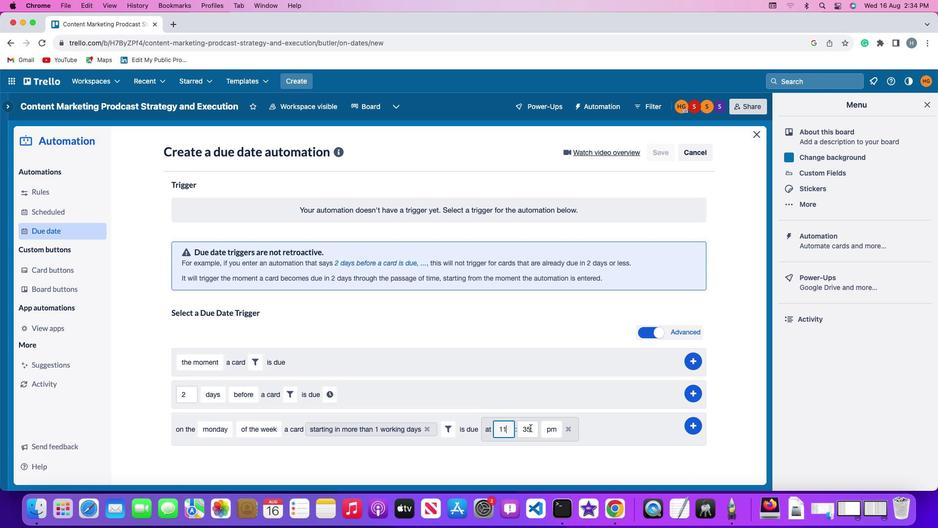 
Action: Key pressed Key.backspaceKey.backspace'0''0'
Screenshot: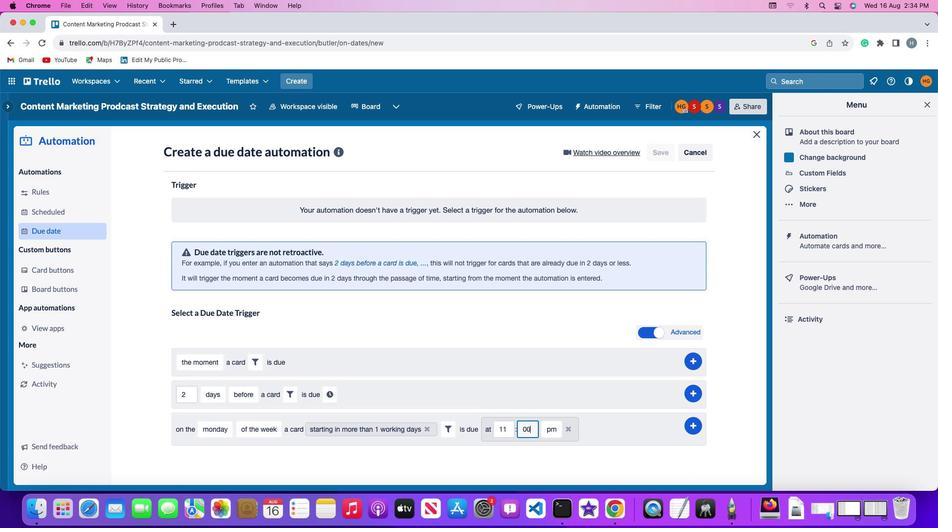 
Action: Mouse moved to (540, 425)
Screenshot: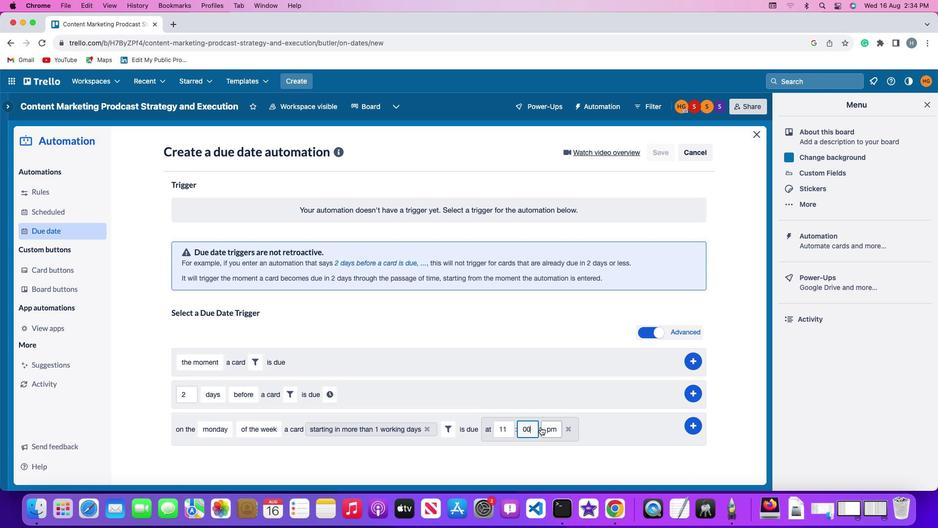 
Action: Mouse pressed left at (540, 425)
Screenshot: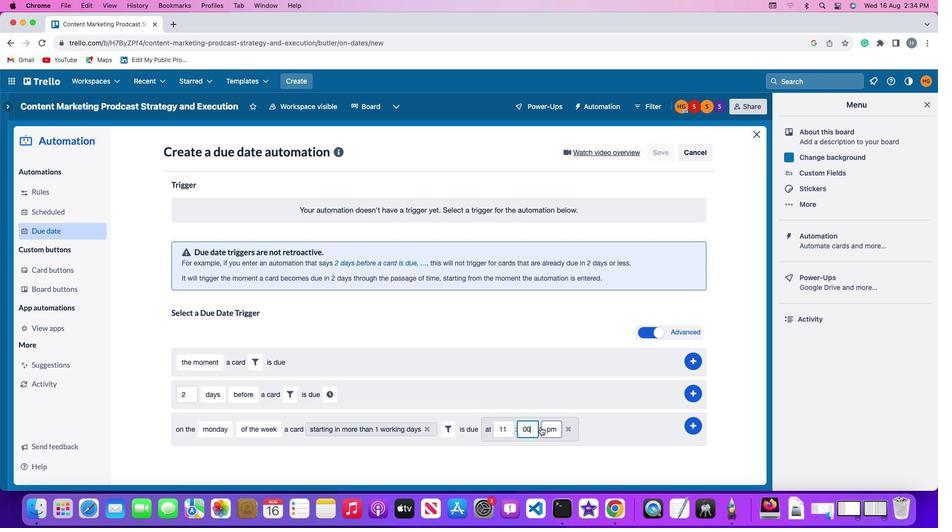 
Action: Mouse moved to (550, 449)
Screenshot: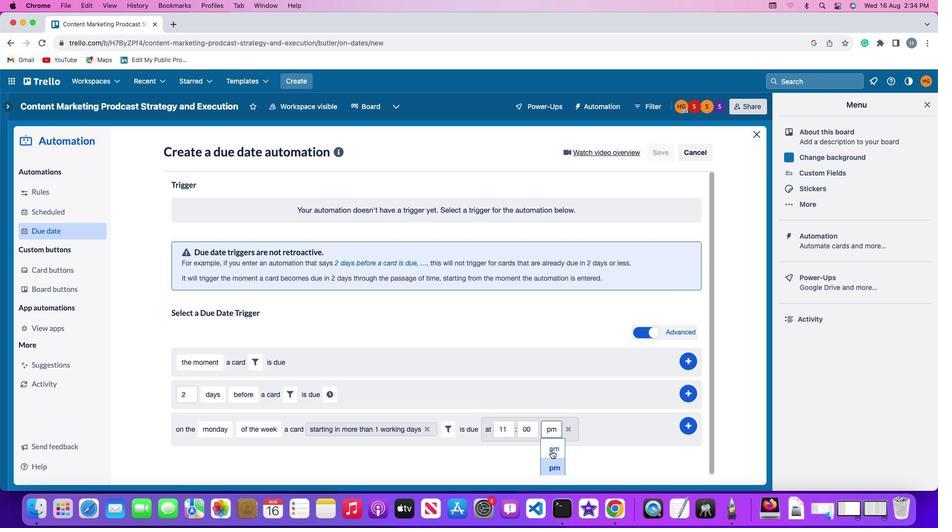 
Action: Mouse pressed left at (550, 449)
Screenshot: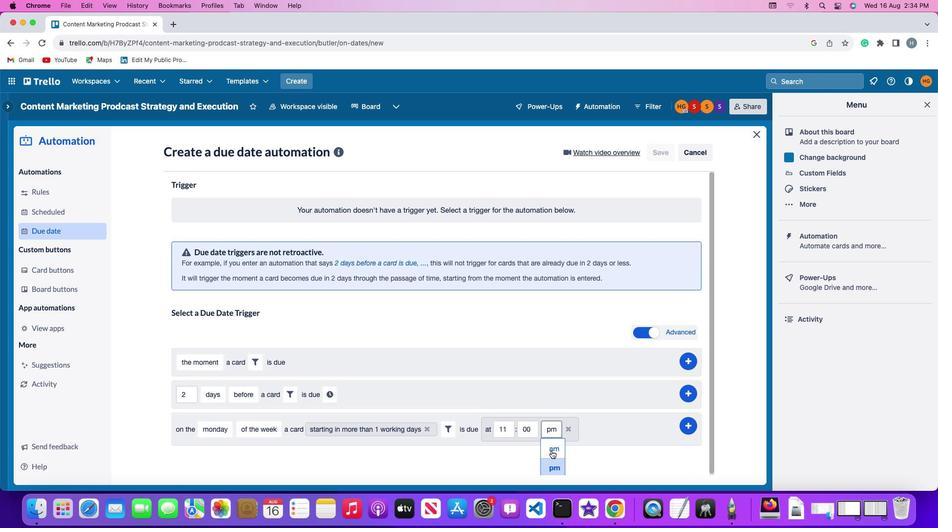 
Action: Mouse moved to (691, 421)
Screenshot: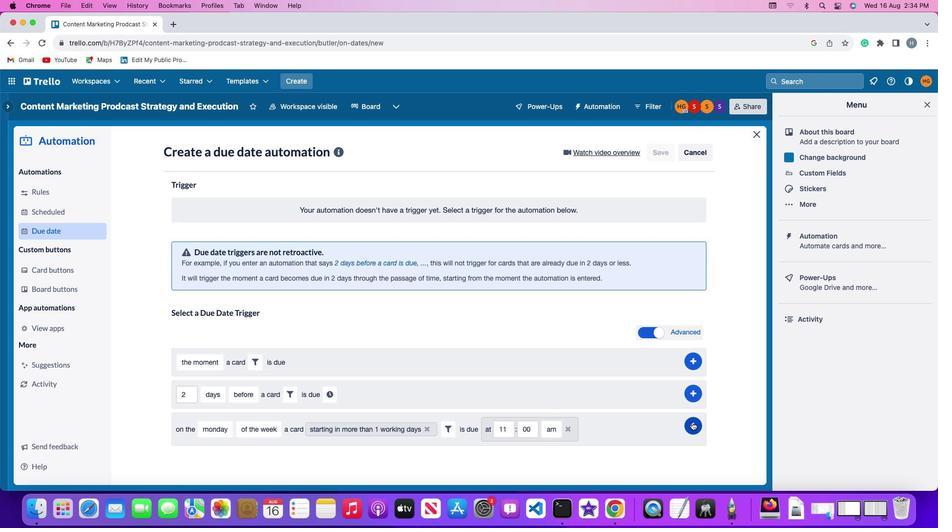
Action: Mouse pressed left at (691, 421)
Screenshot: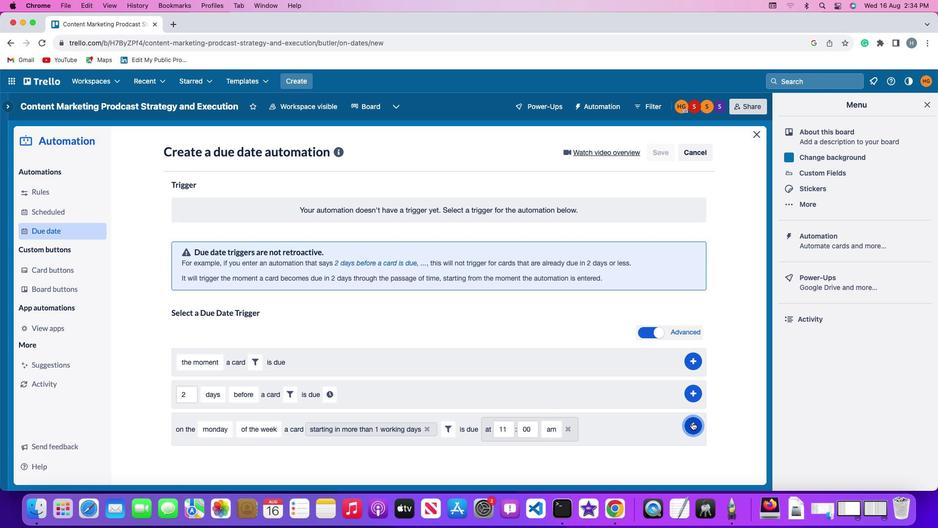 
Action: Mouse moved to (720, 341)
Screenshot: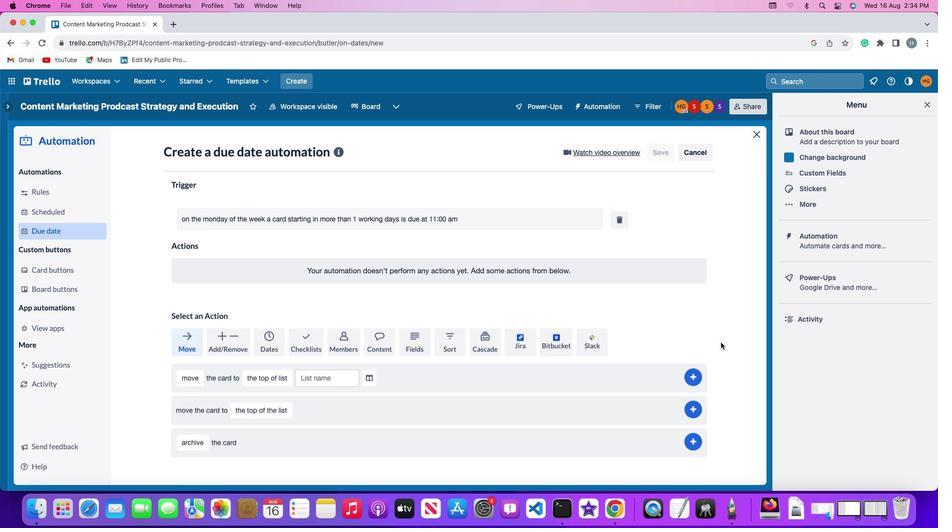 
